 Task: Search one way flight ticket for 4 adults, 2 children, 2 infants in seat and 1 infant on lap in premium economy from Palm Springs: Palm Springs International Airport to Rockford: Chicago Rockford International Airport(was Northwest Chicagoland Regional Airport At Rockford) on 5-1-2023. Choice of flights is Spirit. Number of bags: 9 checked bags. Price is upto 108000. Outbound departure time preference is 10:45.
Action: Mouse moved to (187, 166)
Screenshot: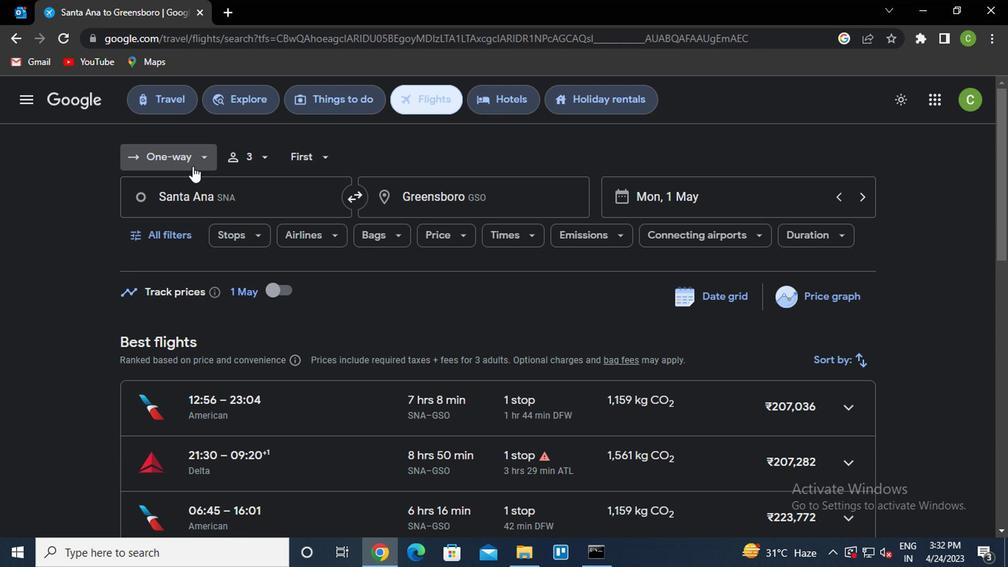 
Action: Mouse pressed left at (187, 166)
Screenshot: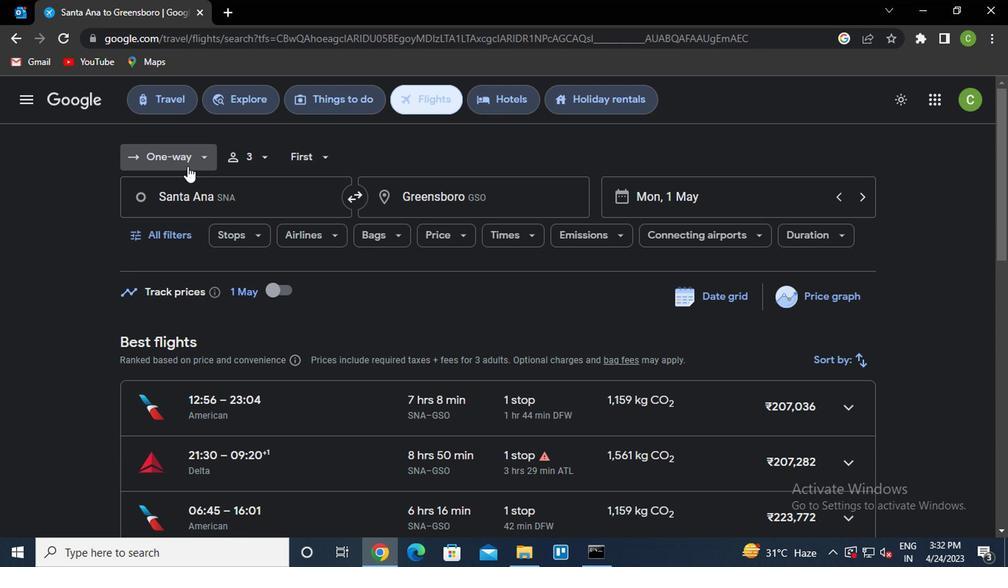 
Action: Mouse moved to (202, 212)
Screenshot: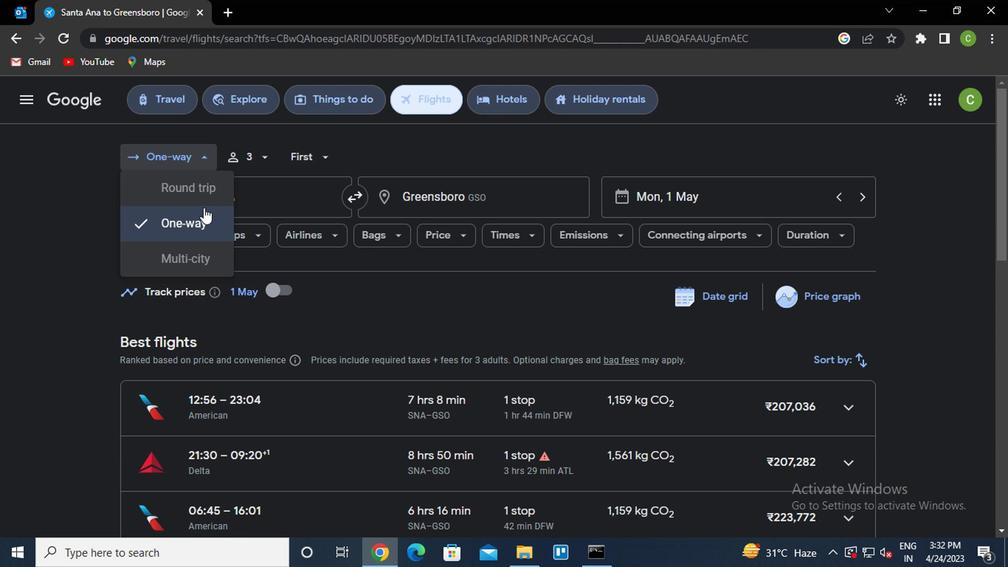 
Action: Mouse pressed left at (202, 212)
Screenshot: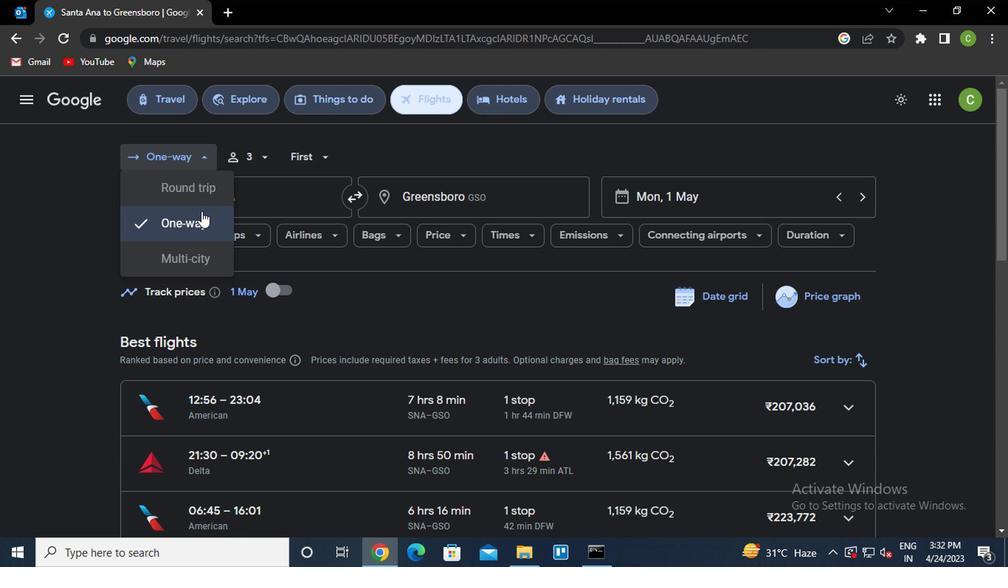 
Action: Mouse moved to (249, 153)
Screenshot: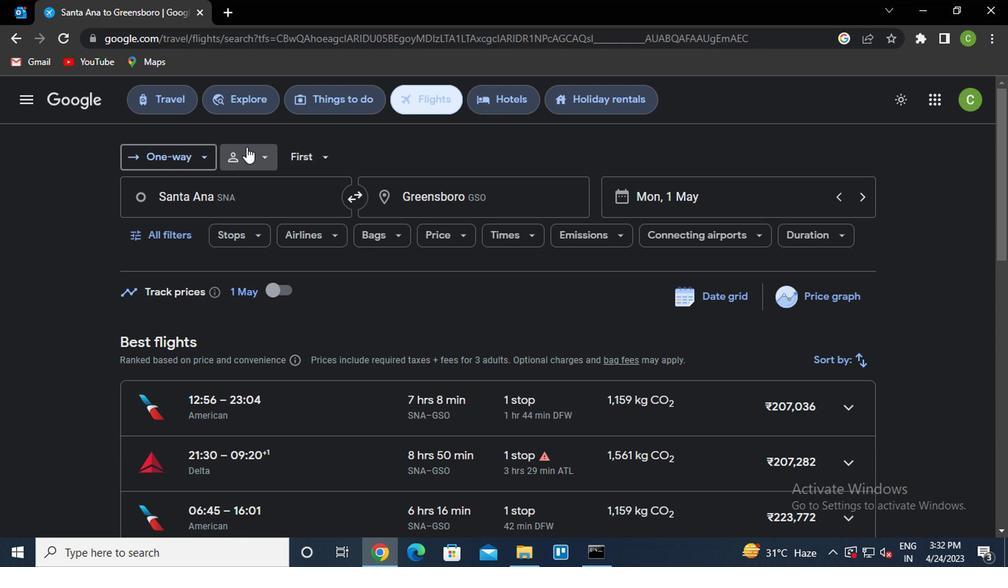 
Action: Mouse pressed left at (249, 153)
Screenshot: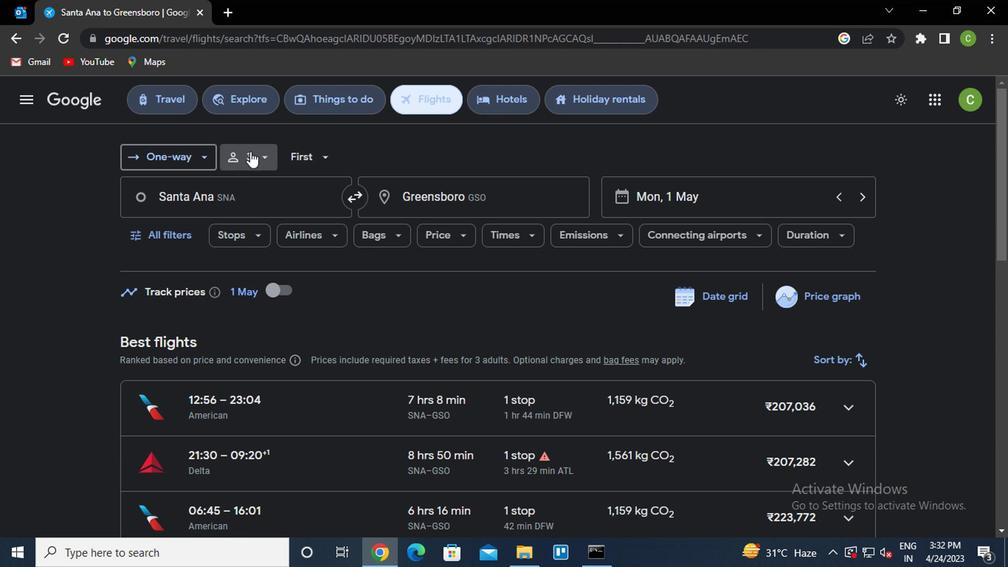 
Action: Mouse moved to (363, 199)
Screenshot: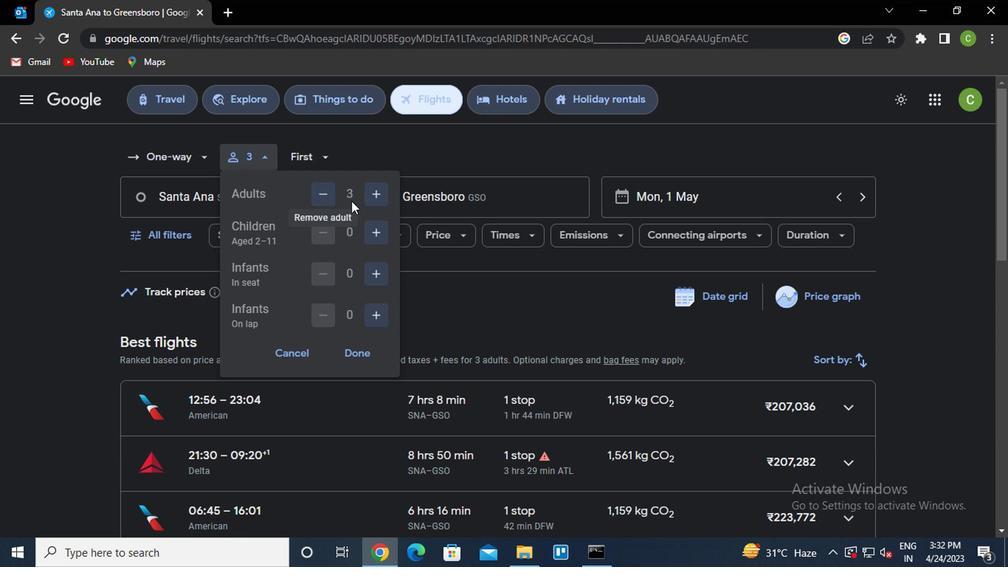 
Action: Mouse pressed left at (363, 199)
Screenshot: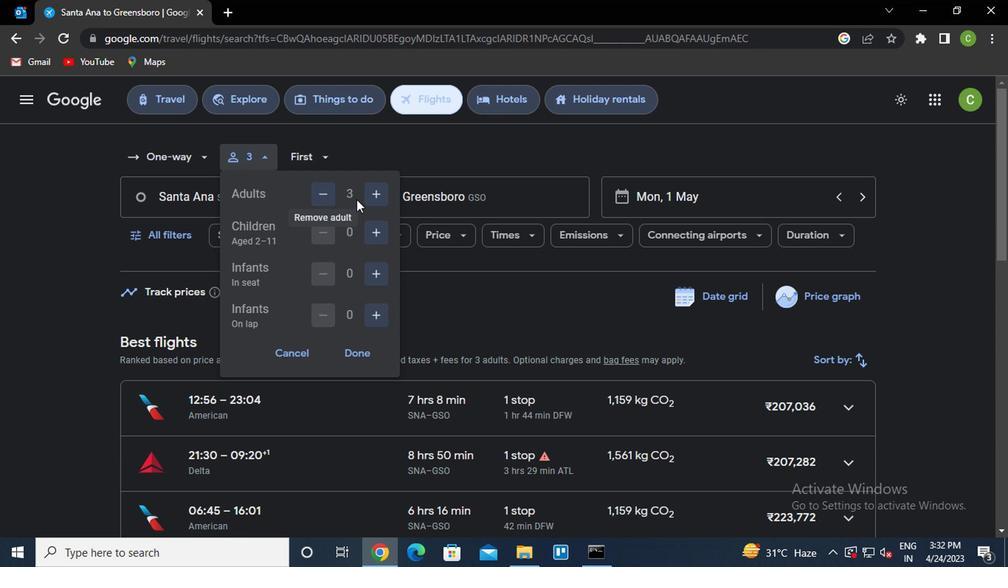 
Action: Mouse moved to (374, 228)
Screenshot: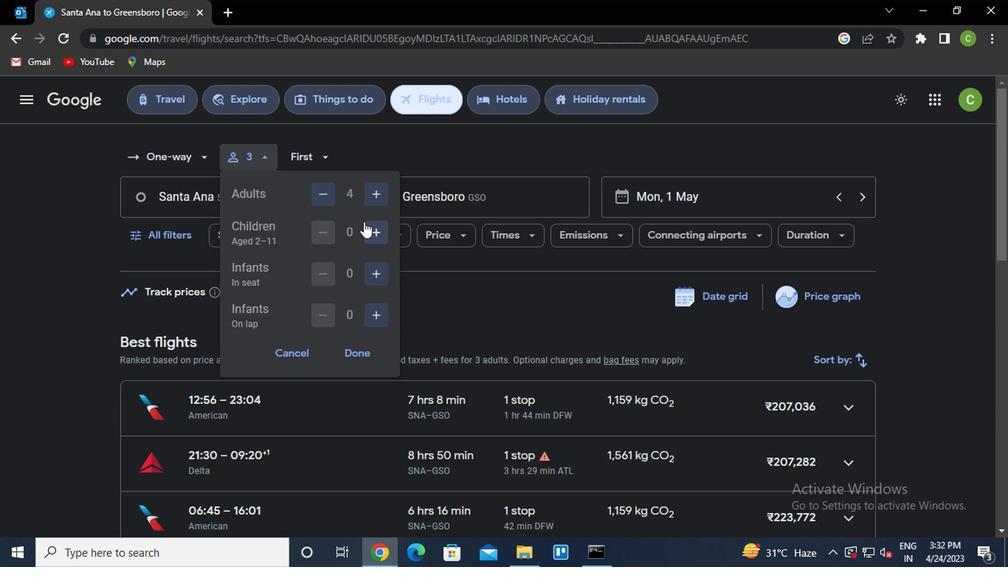 
Action: Mouse pressed left at (374, 228)
Screenshot: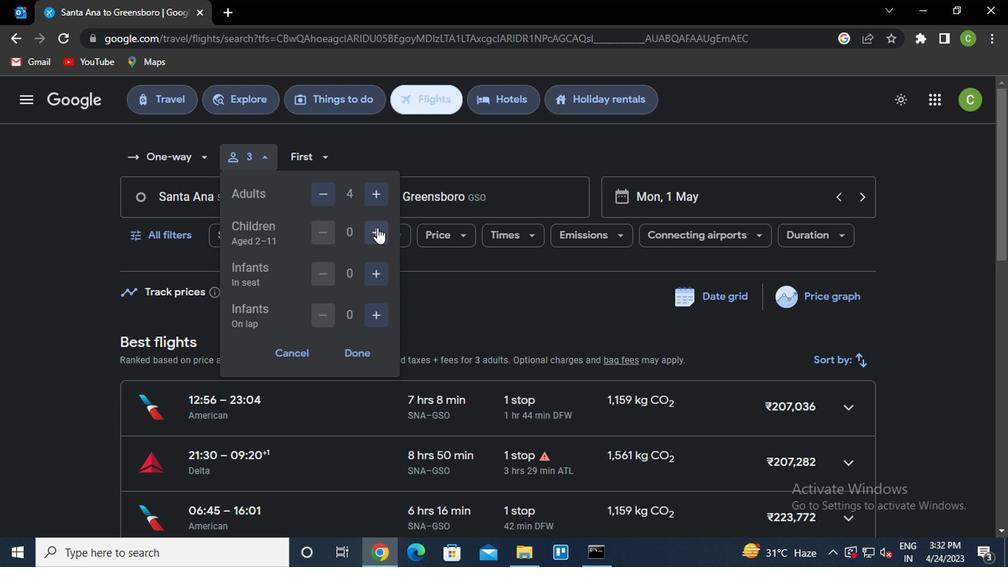 
Action: Mouse pressed left at (374, 228)
Screenshot: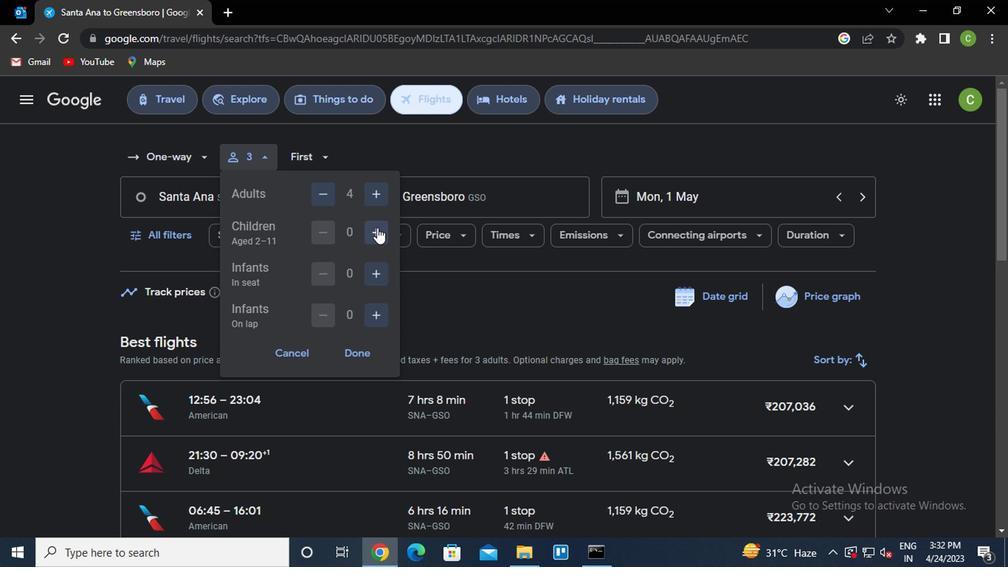 
Action: Mouse moved to (373, 260)
Screenshot: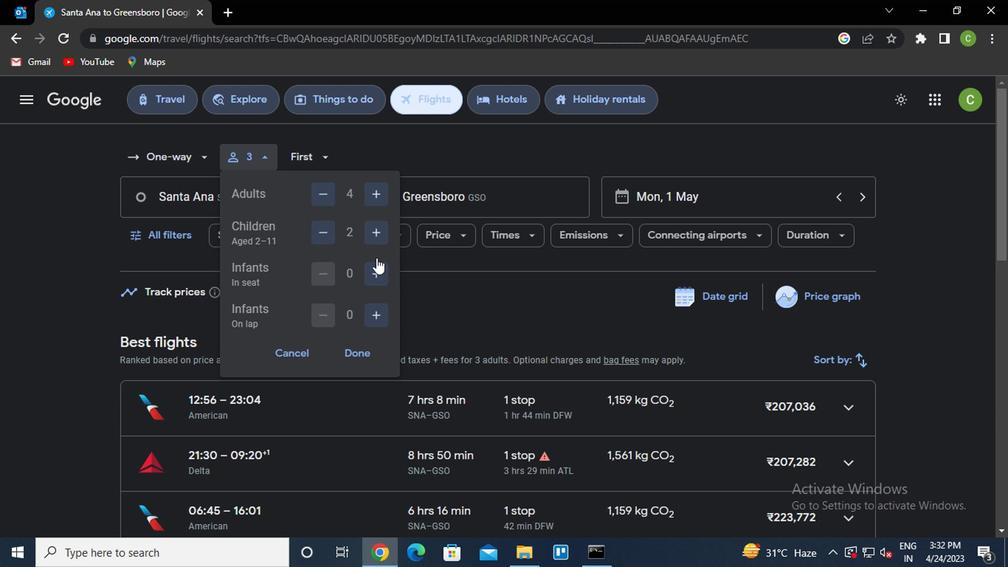 
Action: Mouse pressed left at (373, 260)
Screenshot: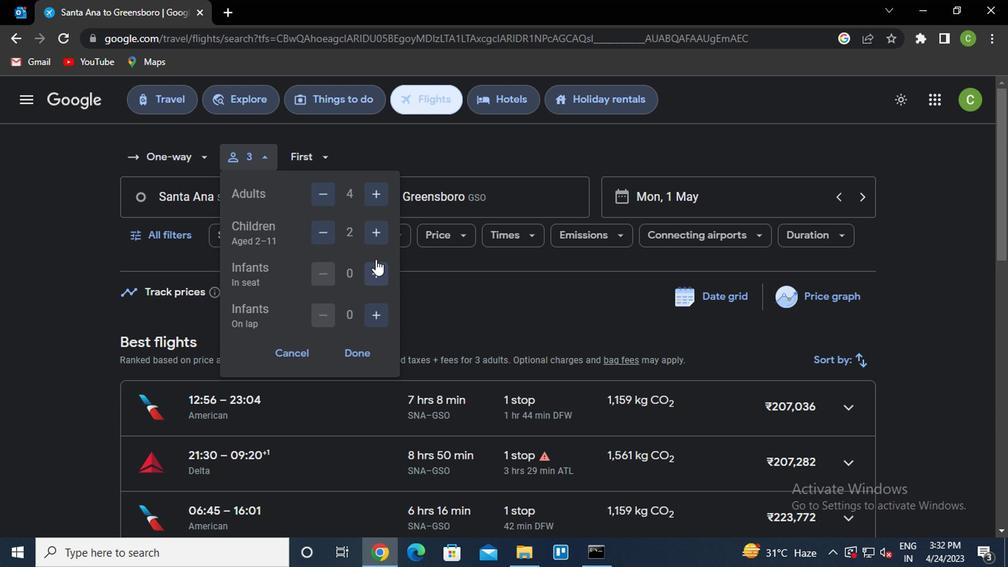 
Action: Mouse moved to (373, 262)
Screenshot: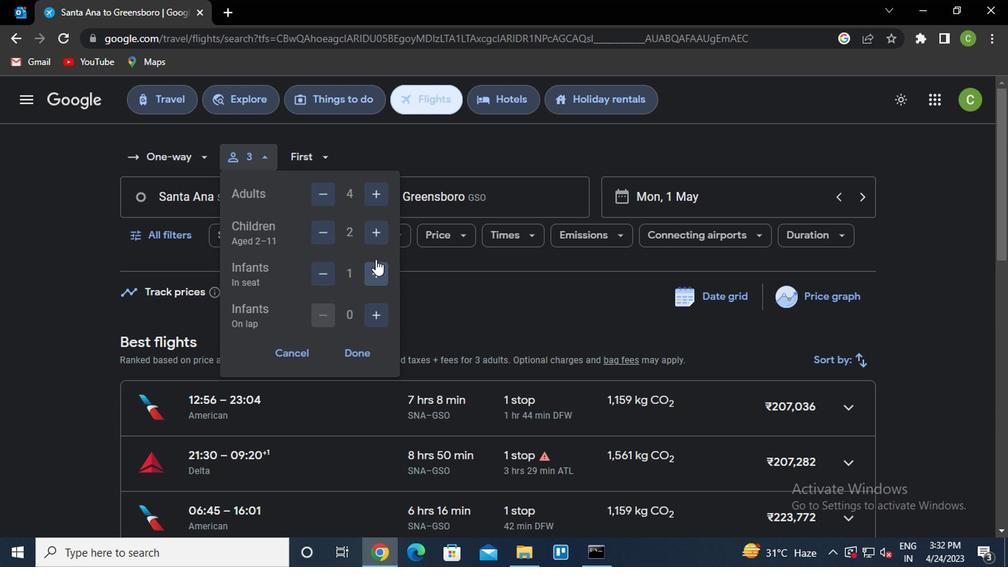 
Action: Mouse pressed left at (373, 262)
Screenshot: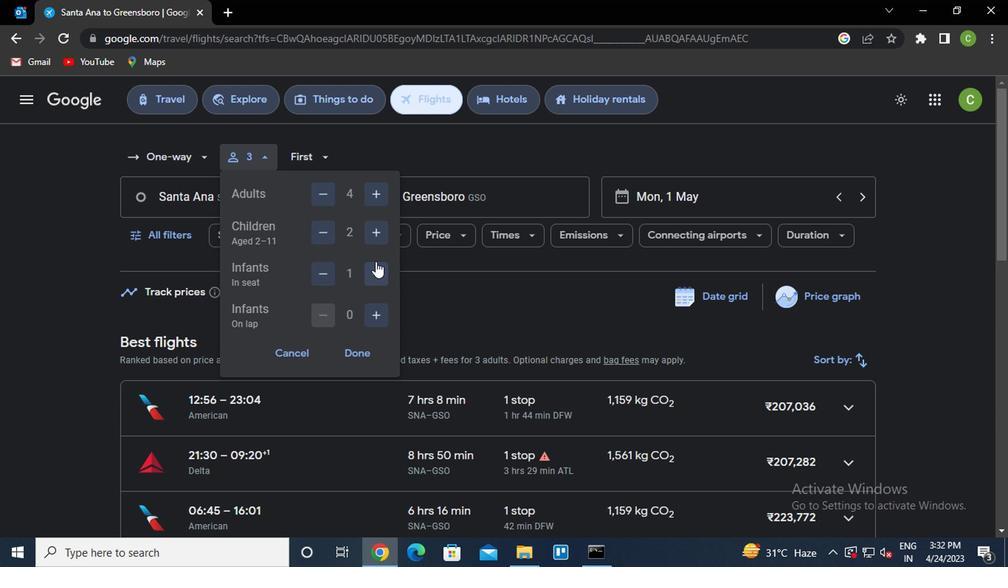 
Action: Mouse moved to (365, 316)
Screenshot: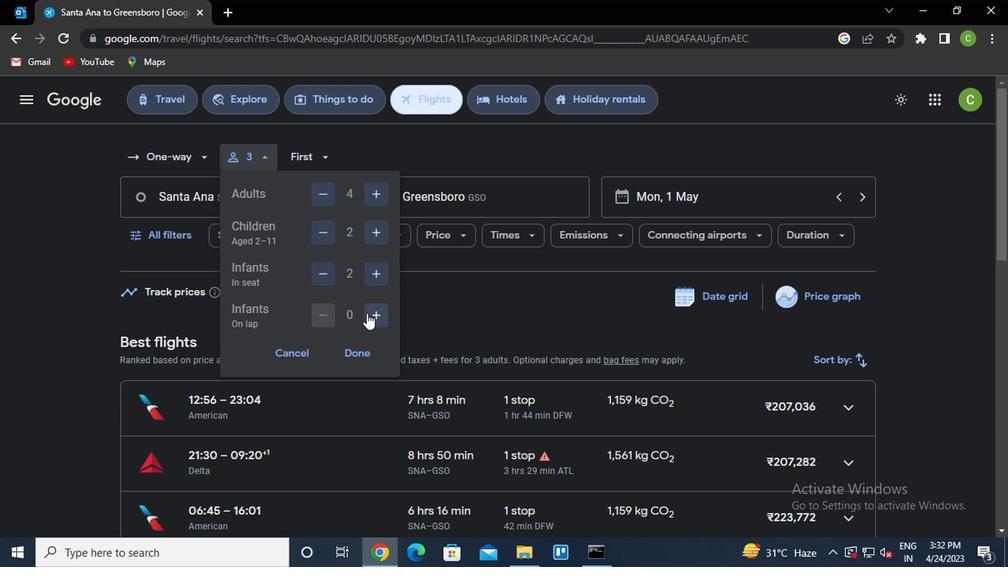 
Action: Mouse pressed left at (365, 316)
Screenshot: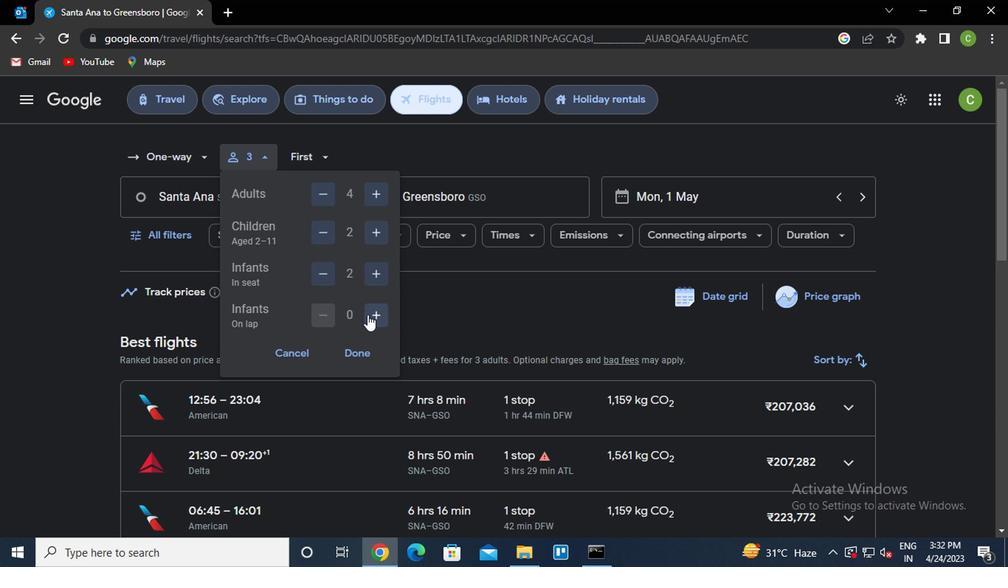 
Action: Mouse moved to (361, 351)
Screenshot: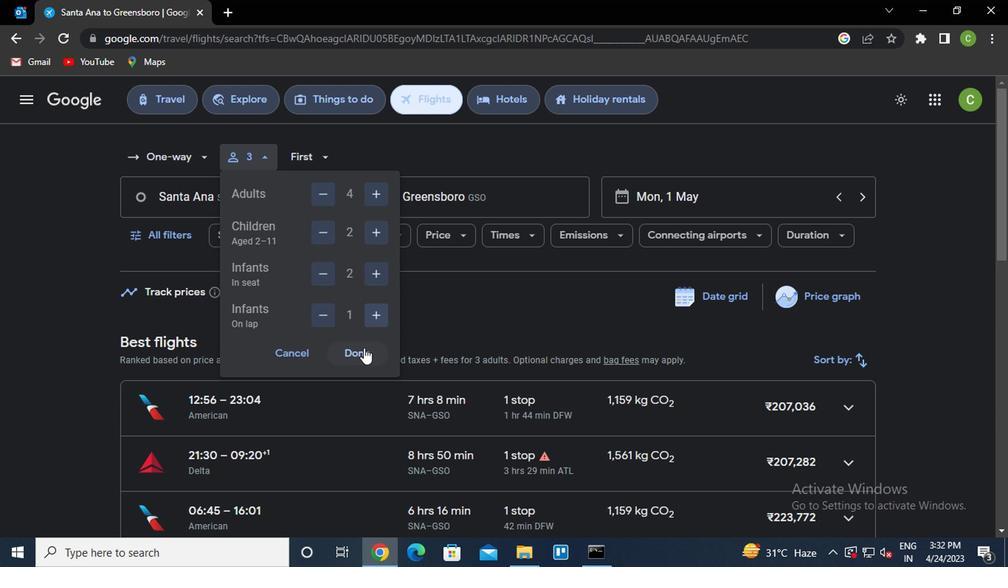 
Action: Mouse pressed left at (361, 351)
Screenshot: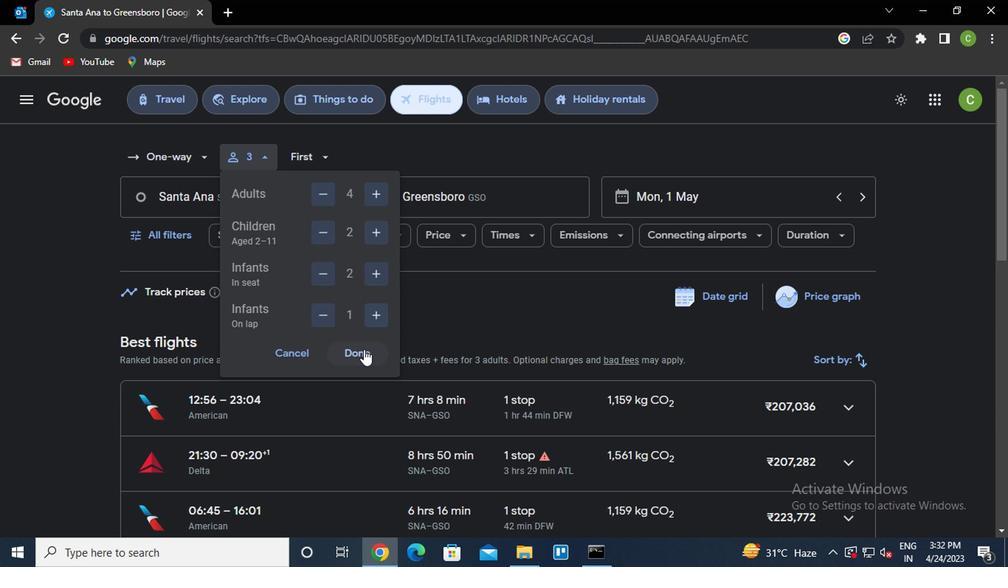 
Action: Mouse moved to (316, 158)
Screenshot: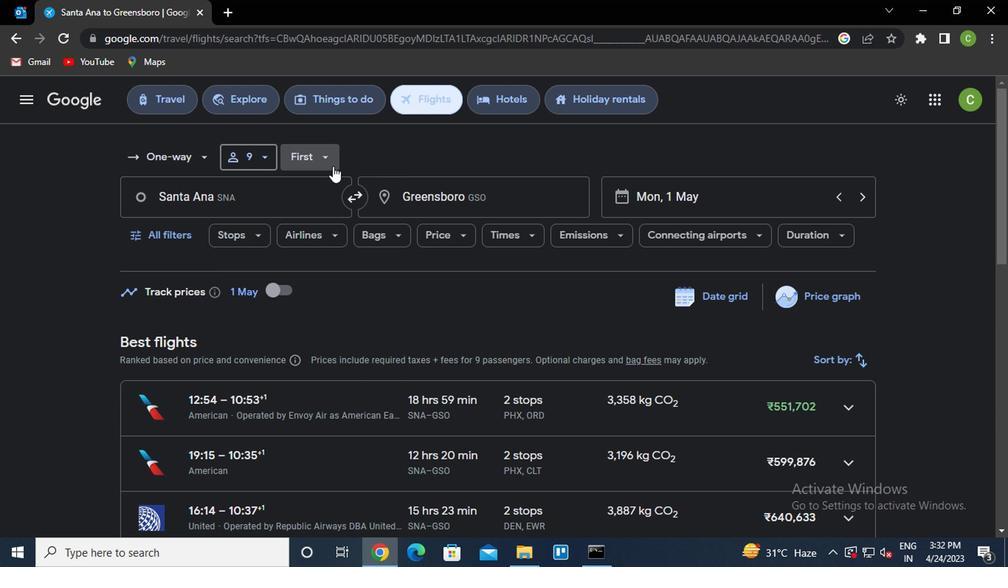 
Action: Mouse pressed left at (316, 158)
Screenshot: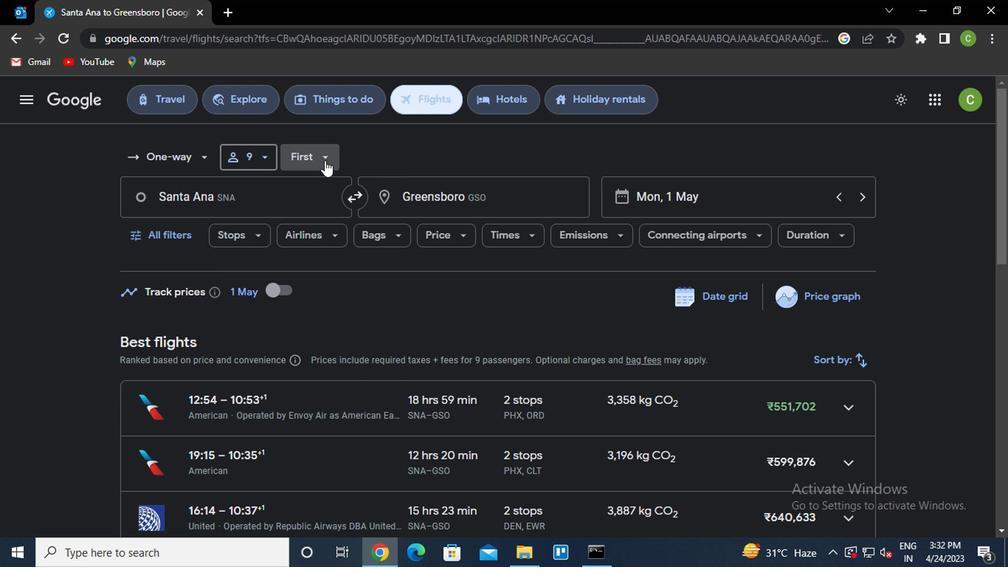 
Action: Mouse moved to (346, 213)
Screenshot: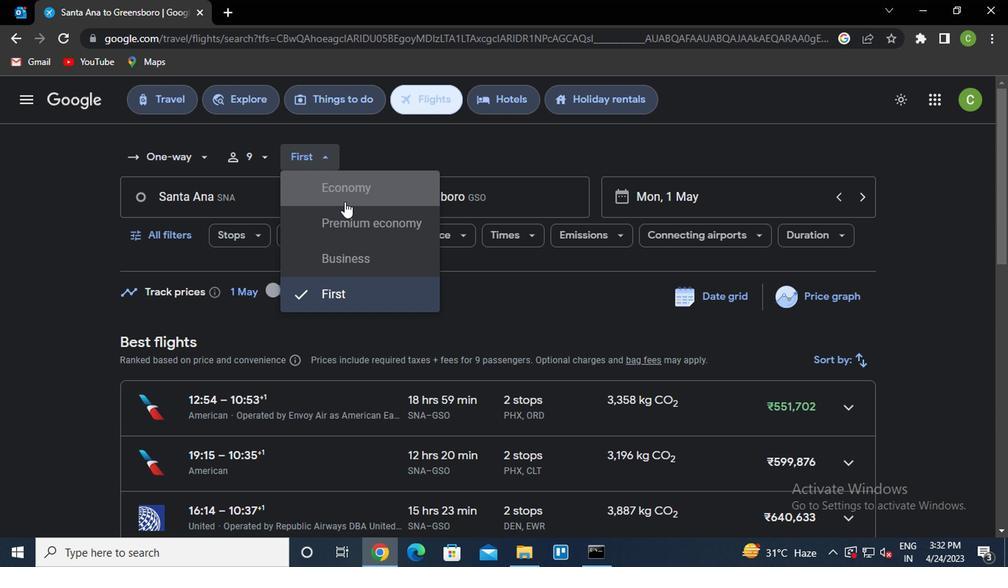 
Action: Mouse pressed left at (346, 213)
Screenshot: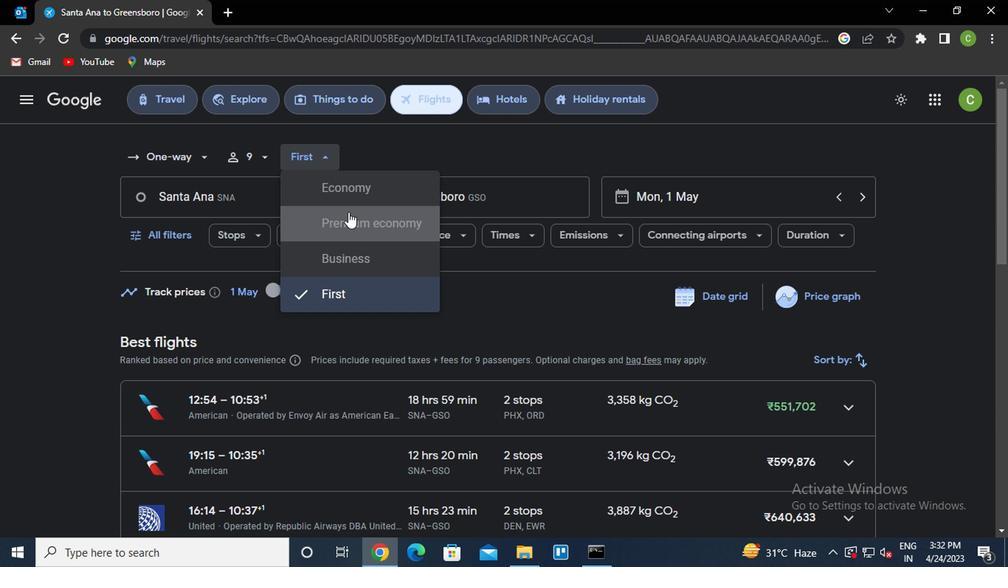 
Action: Mouse moved to (243, 200)
Screenshot: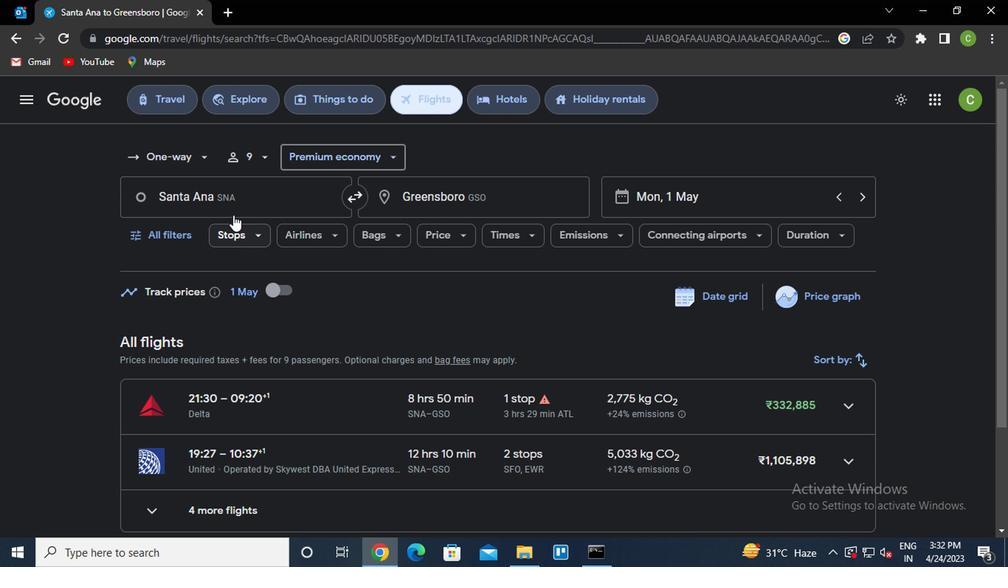 
Action: Mouse pressed left at (243, 200)
Screenshot: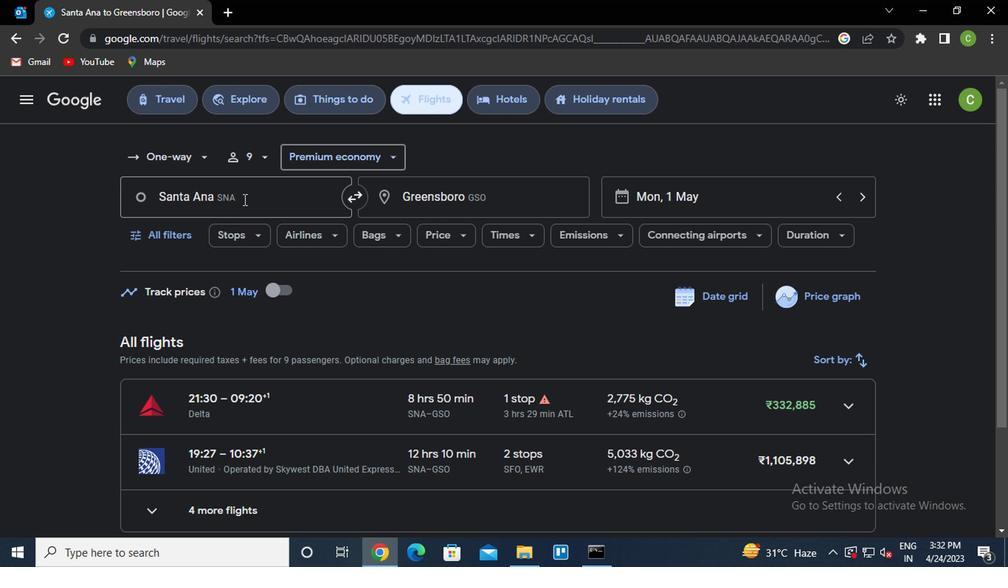 
Action: Key pressed p<Key.caps_lock>alm
Screenshot: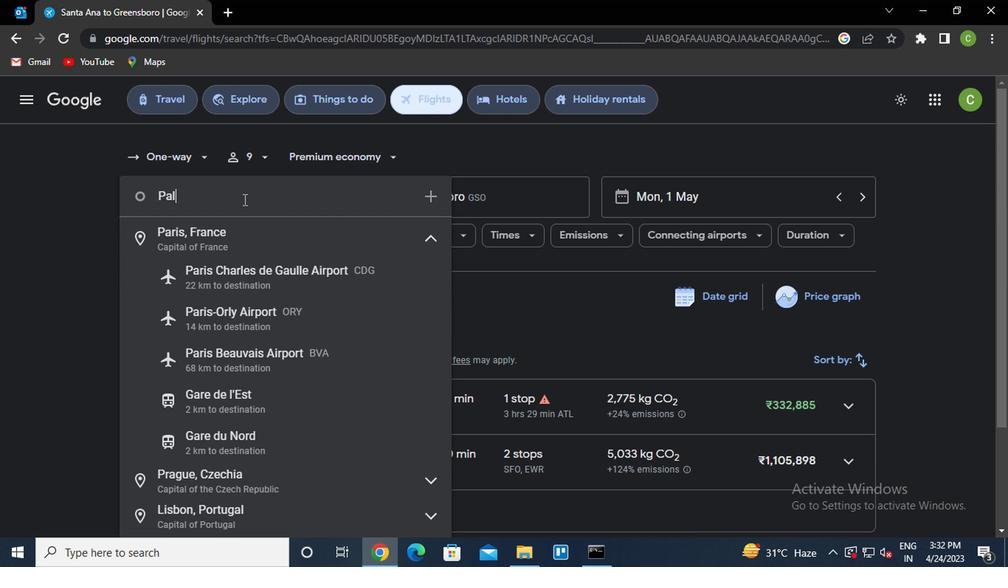 
Action: Mouse moved to (254, 270)
Screenshot: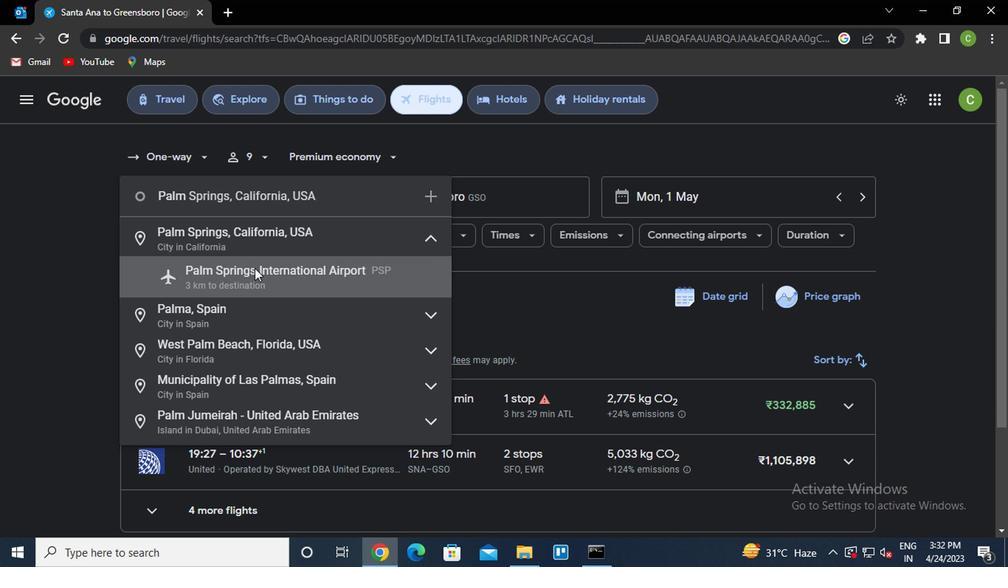 
Action: Mouse pressed left at (254, 270)
Screenshot: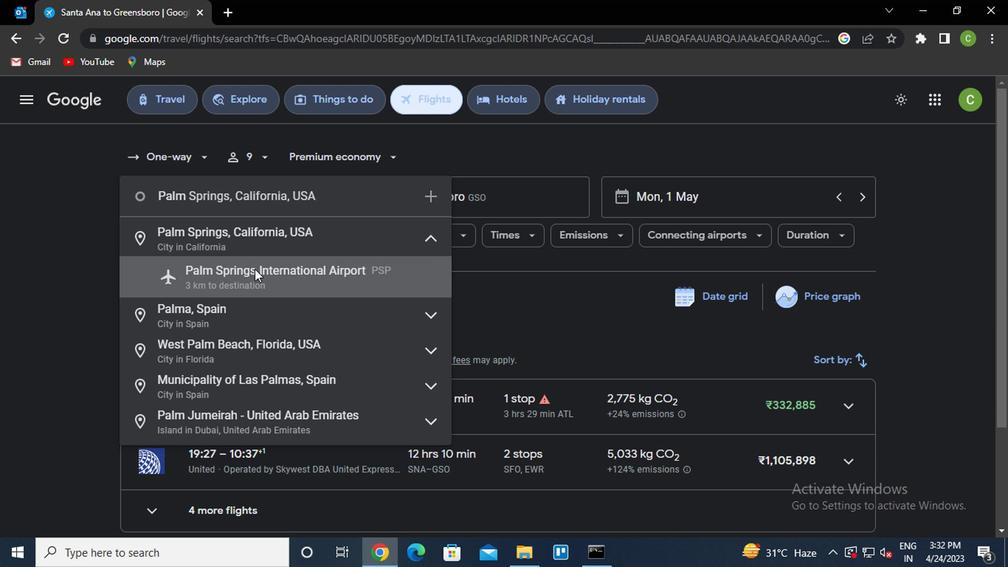 
Action: Mouse moved to (471, 199)
Screenshot: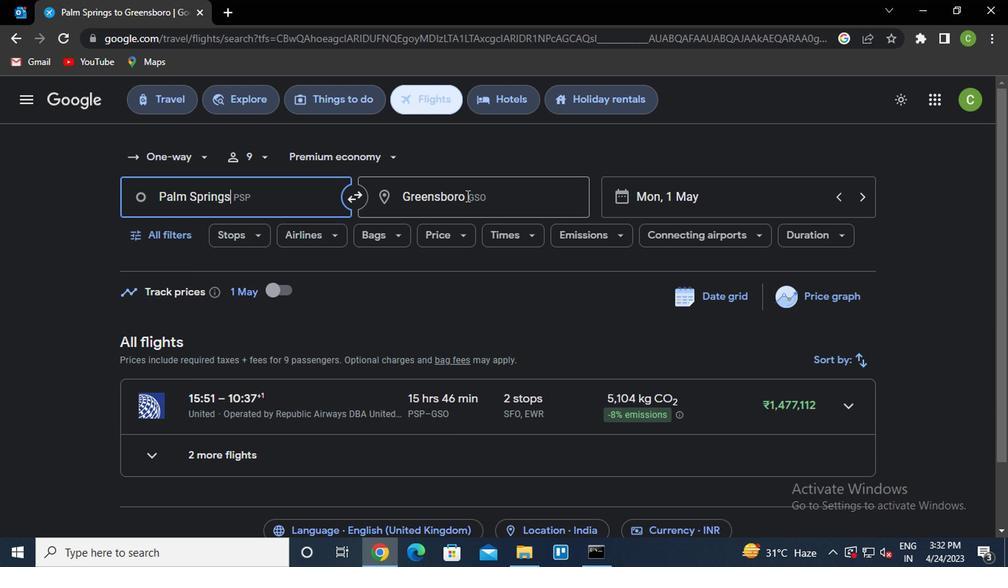 
Action: Mouse pressed left at (471, 199)
Screenshot: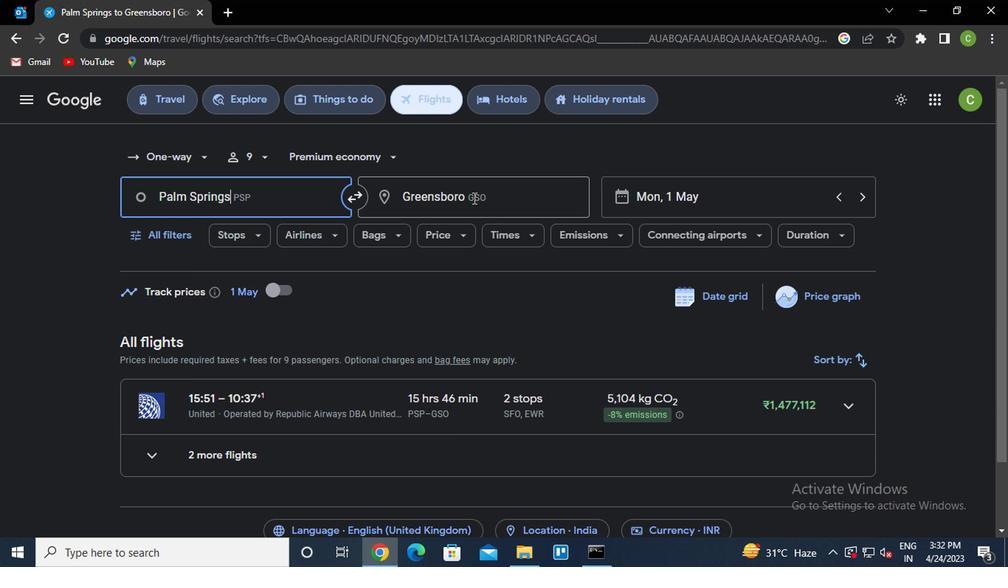 
Action: Mouse moved to (472, 200)
Screenshot: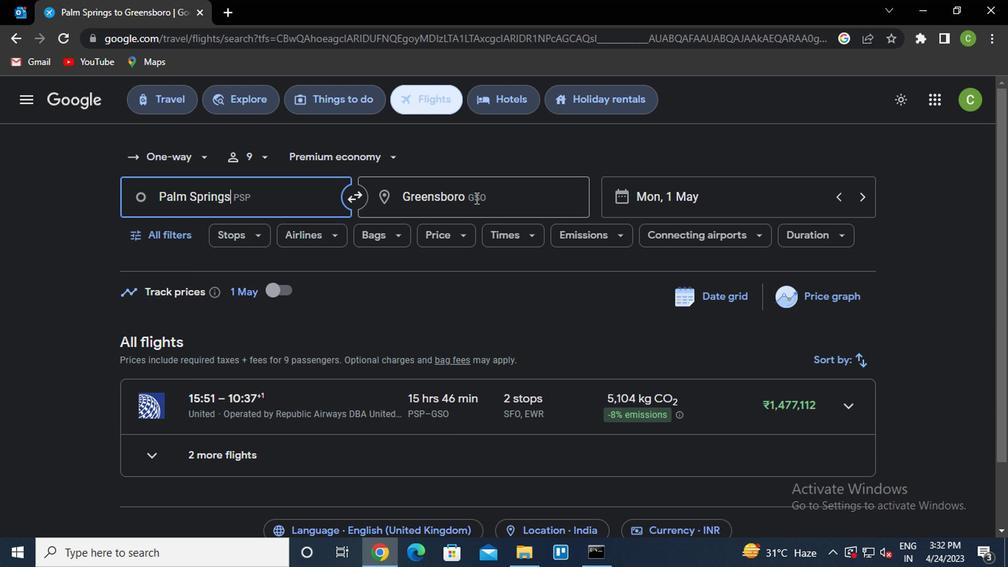 
Action: Key pressed <Key.caps_lock>r<Key.caps_lock>ockford
Screenshot: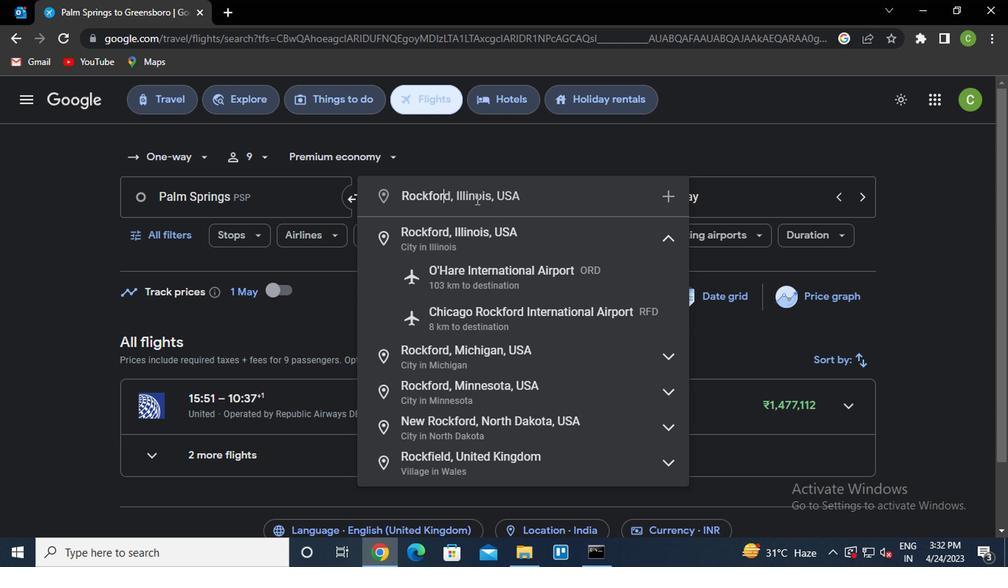 
Action: Mouse moved to (505, 318)
Screenshot: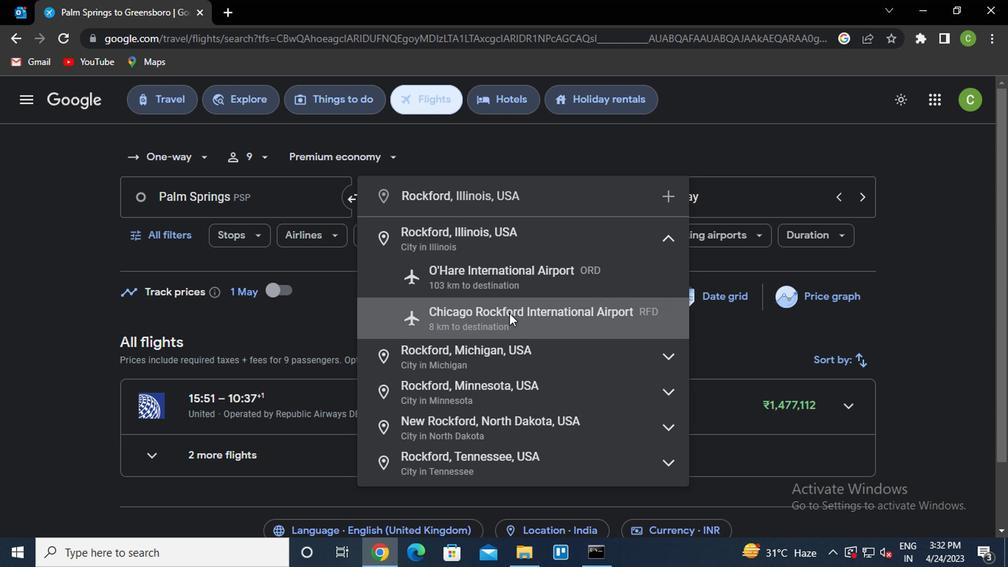 
Action: Mouse pressed left at (505, 318)
Screenshot: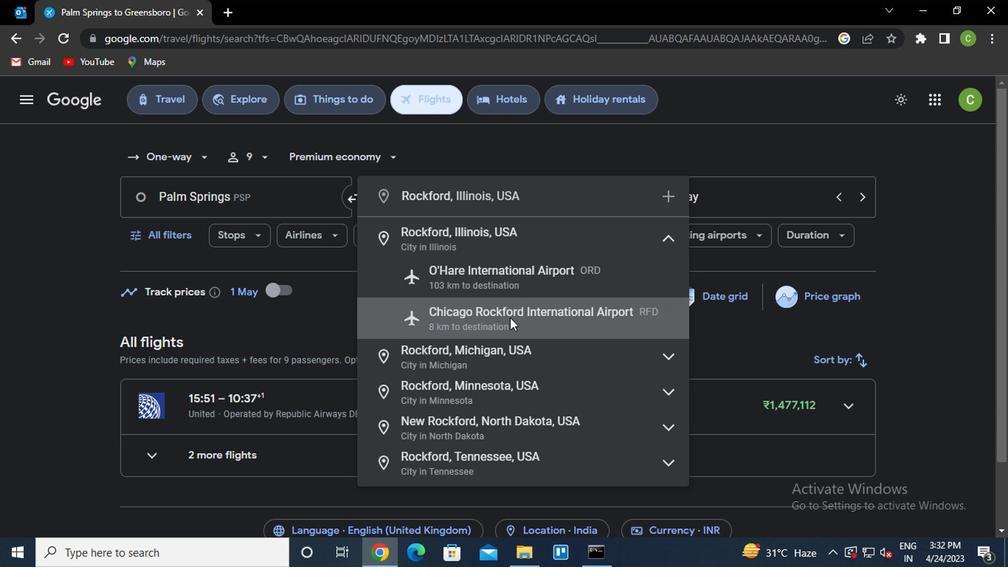 
Action: Mouse moved to (713, 192)
Screenshot: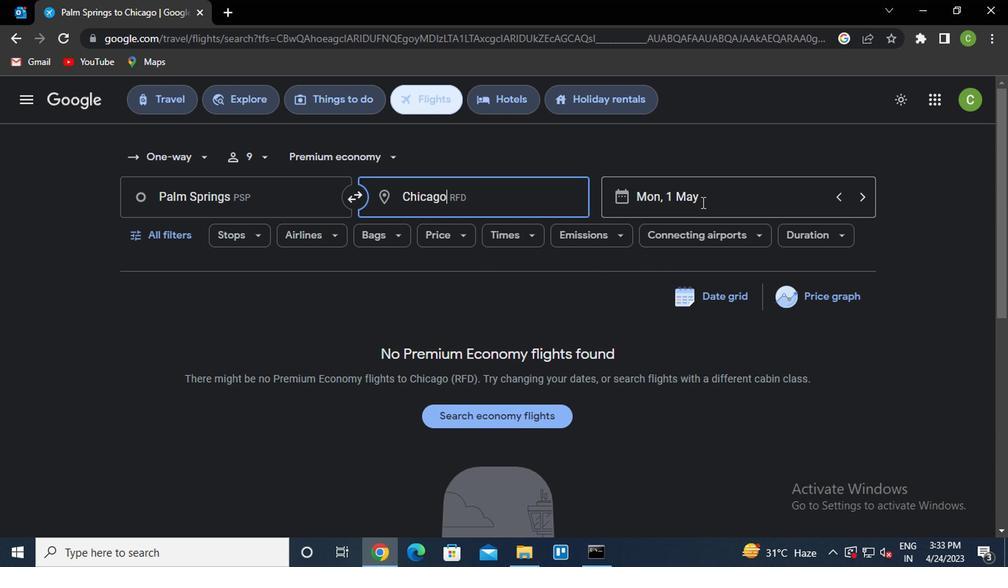 
Action: Mouse pressed left at (713, 192)
Screenshot: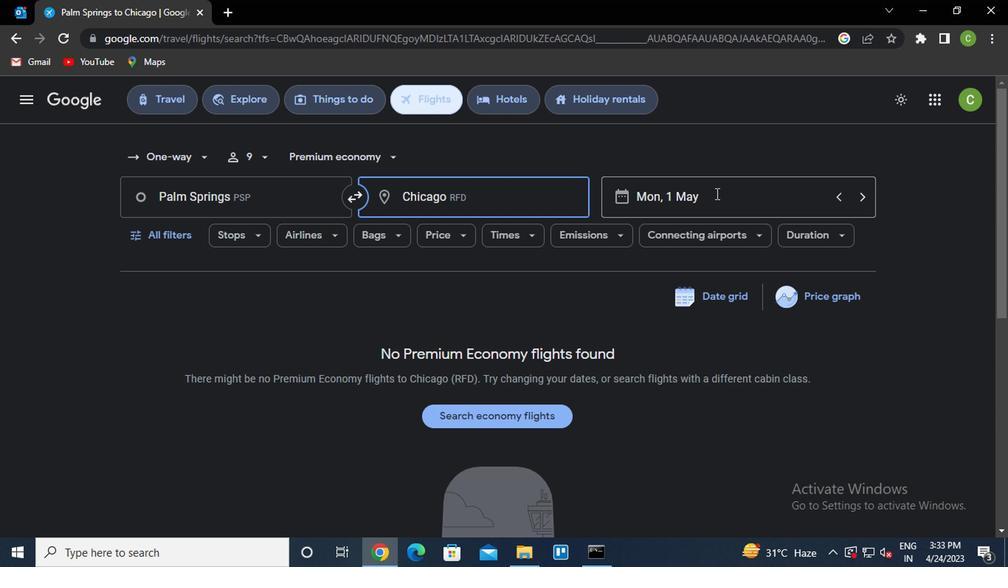 
Action: Mouse moved to (829, 509)
Screenshot: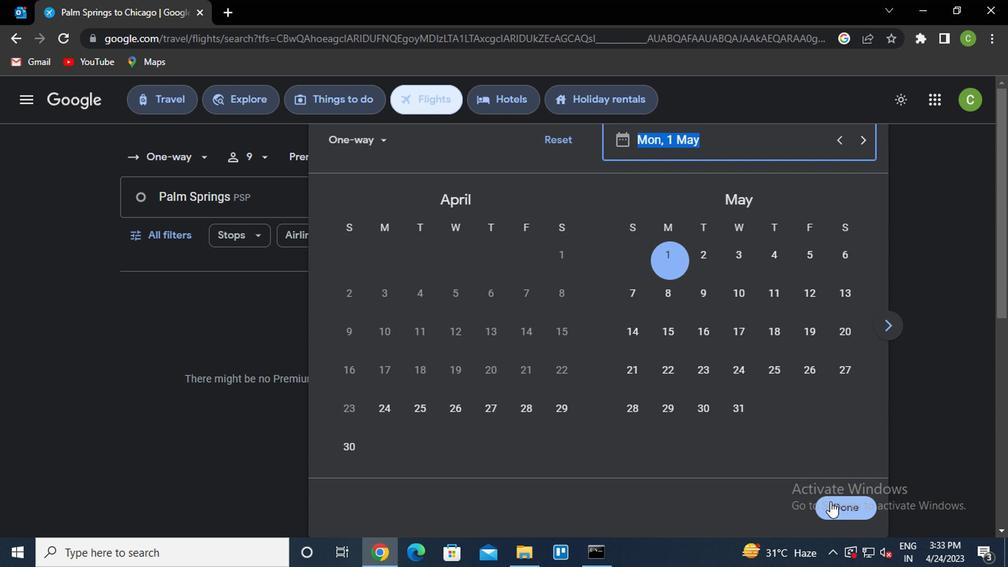 
Action: Mouse pressed left at (829, 509)
Screenshot: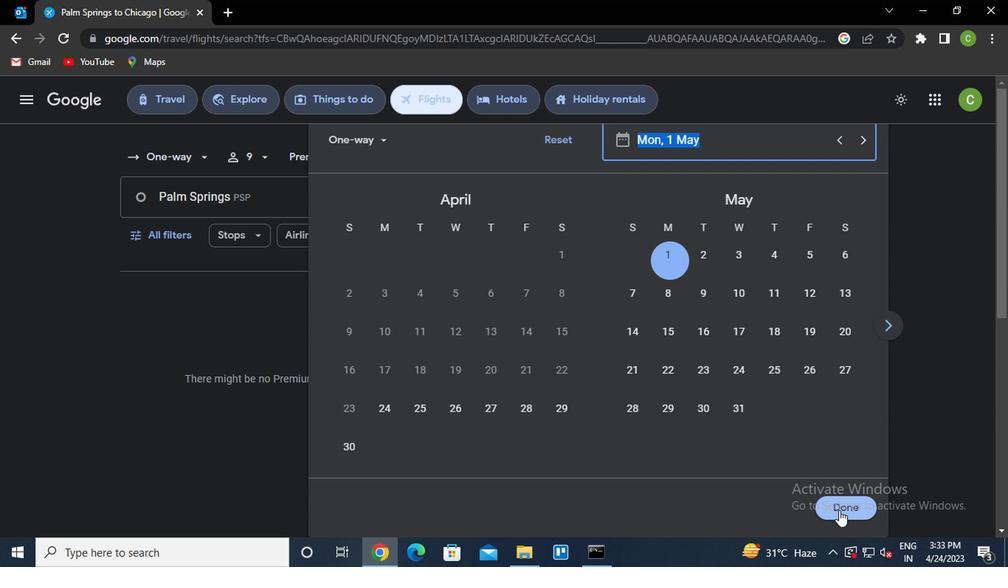 
Action: Mouse moved to (179, 242)
Screenshot: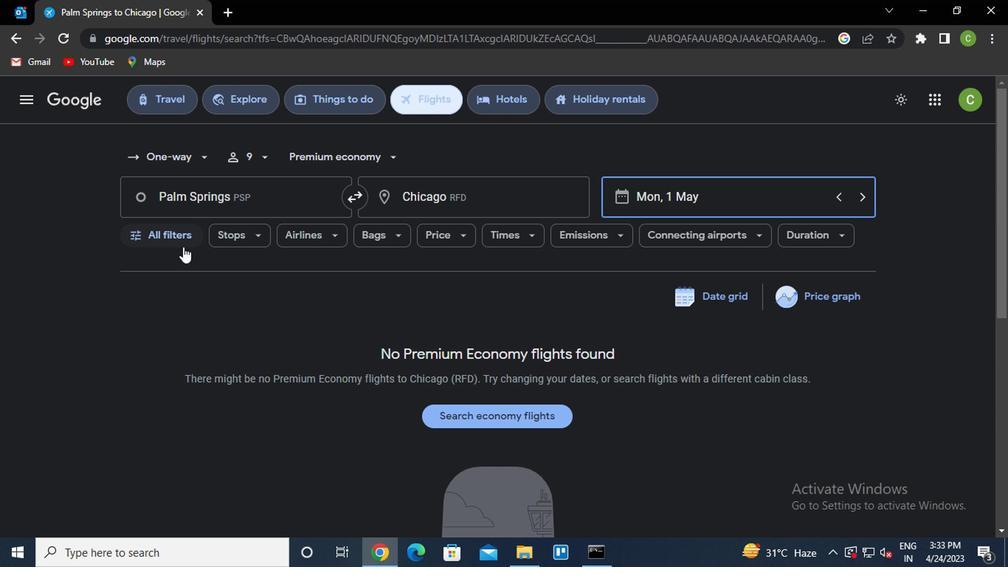 
Action: Mouse pressed left at (179, 242)
Screenshot: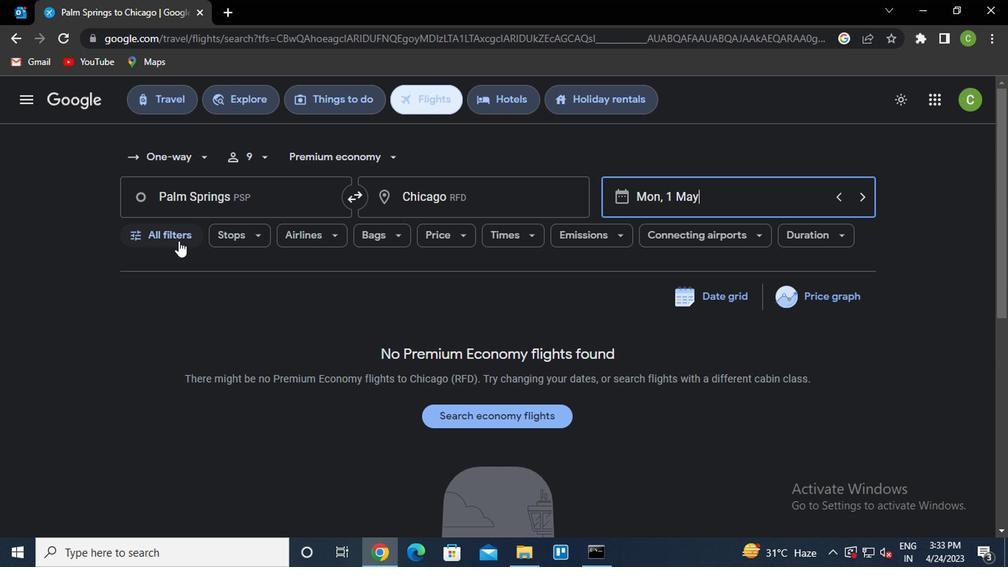 
Action: Mouse moved to (268, 318)
Screenshot: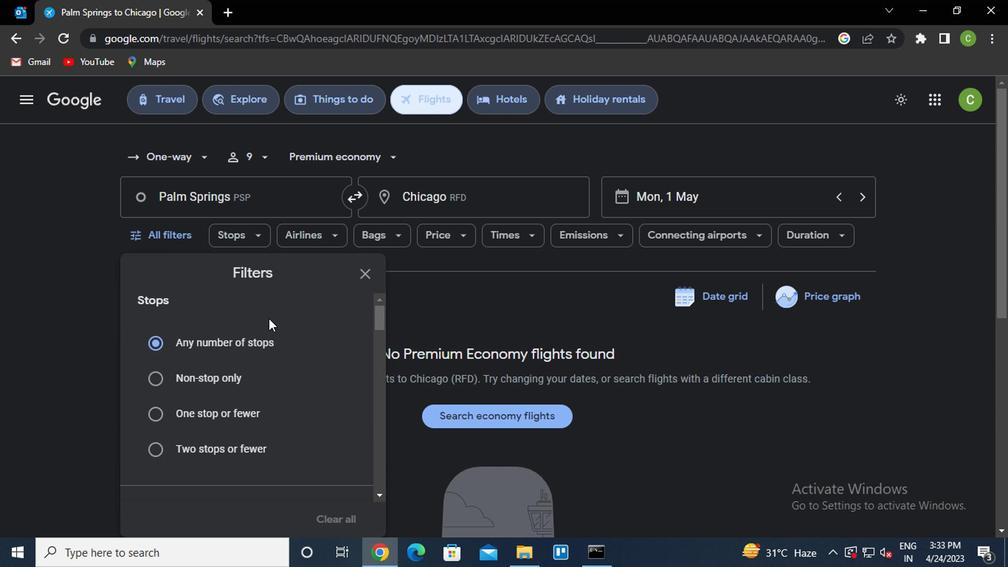 
Action: Mouse scrolled (268, 318) with delta (0, 0)
Screenshot: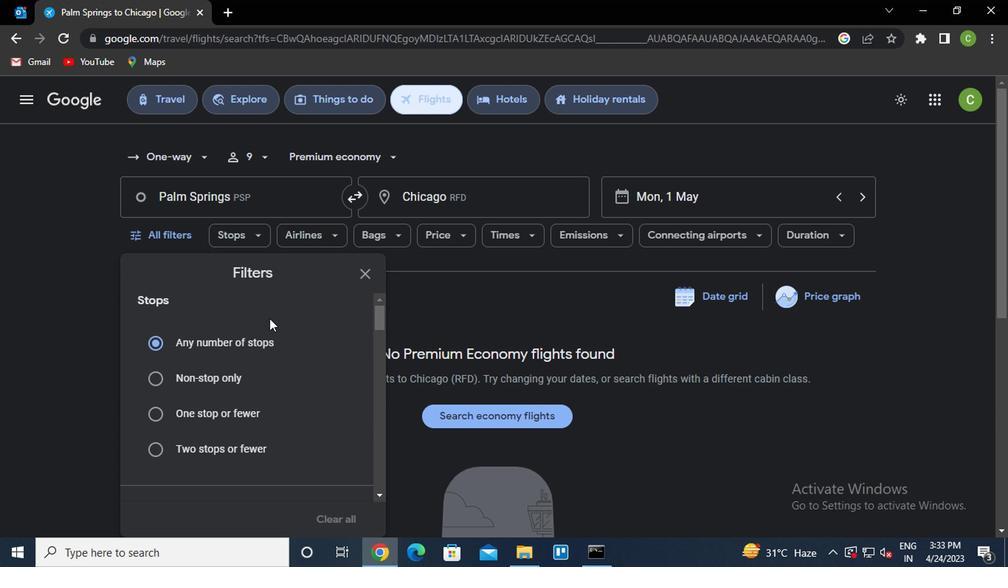 
Action: Mouse scrolled (268, 318) with delta (0, 0)
Screenshot: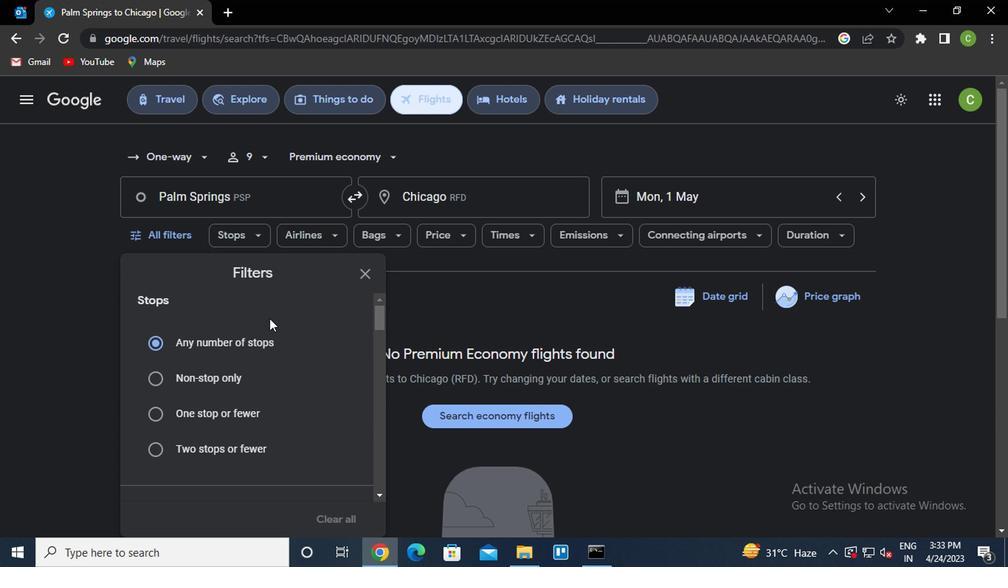 
Action: Mouse scrolled (268, 318) with delta (0, 0)
Screenshot: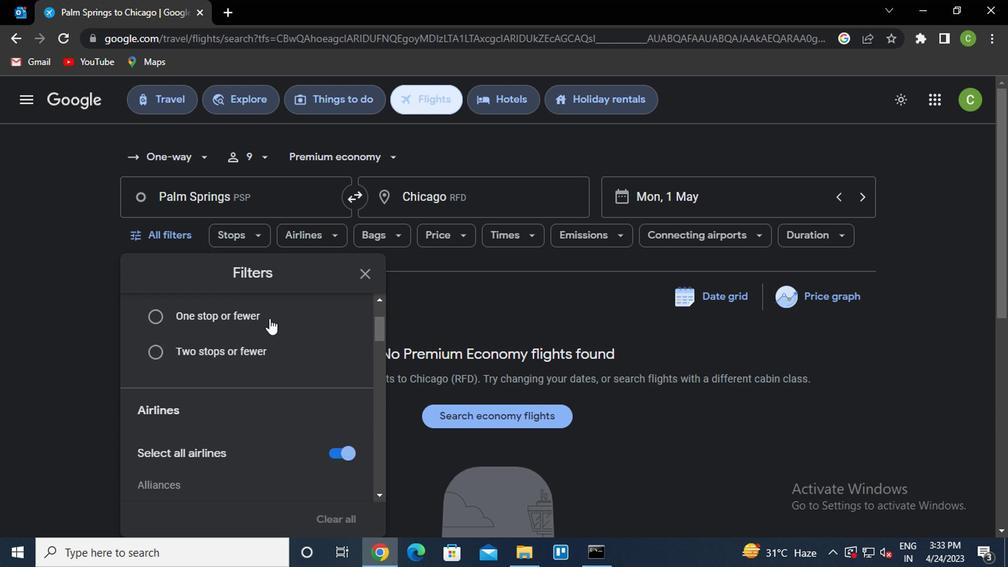 
Action: Mouse scrolled (268, 318) with delta (0, 0)
Screenshot: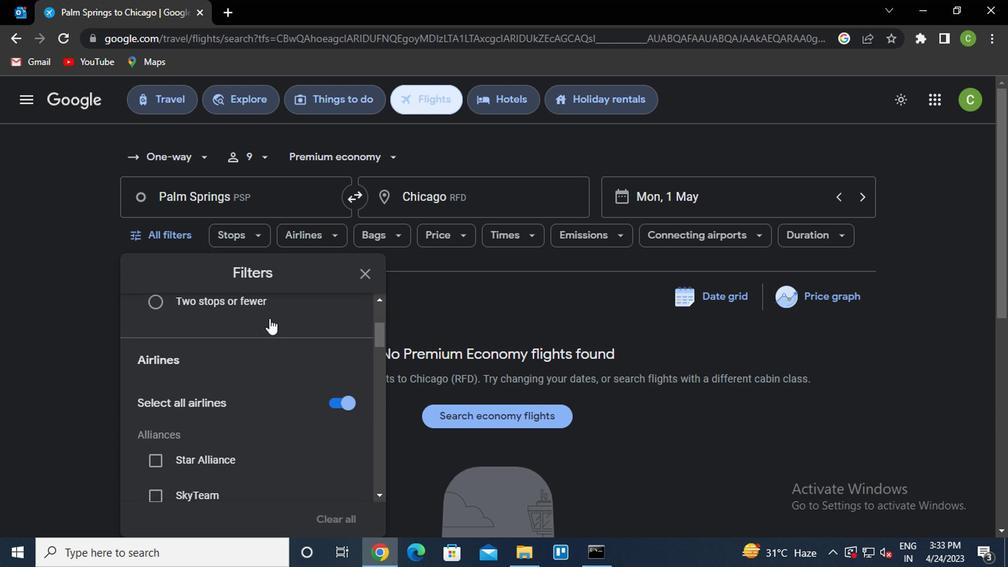 
Action: Mouse moved to (269, 327)
Screenshot: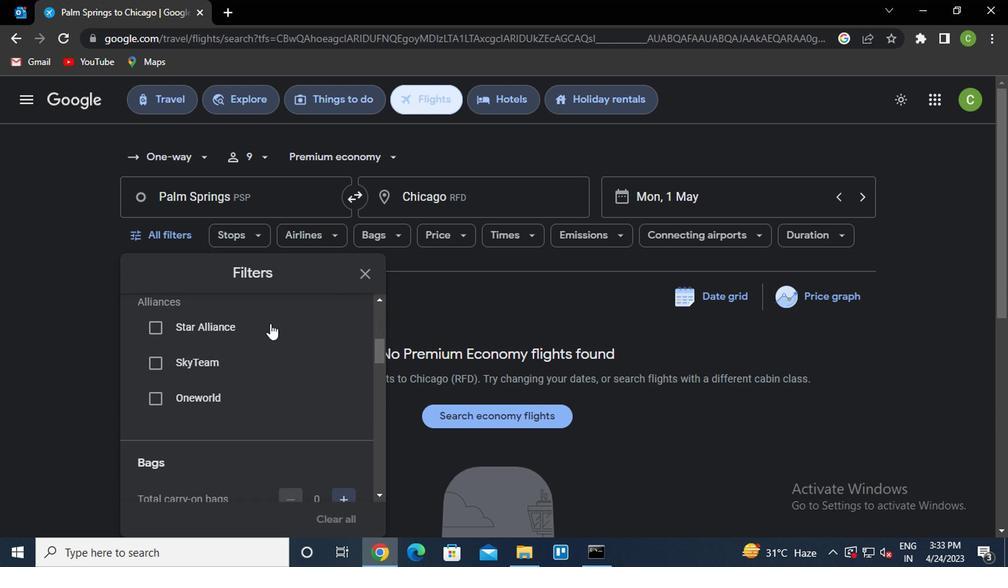 
Action: Mouse scrolled (269, 326) with delta (0, -1)
Screenshot: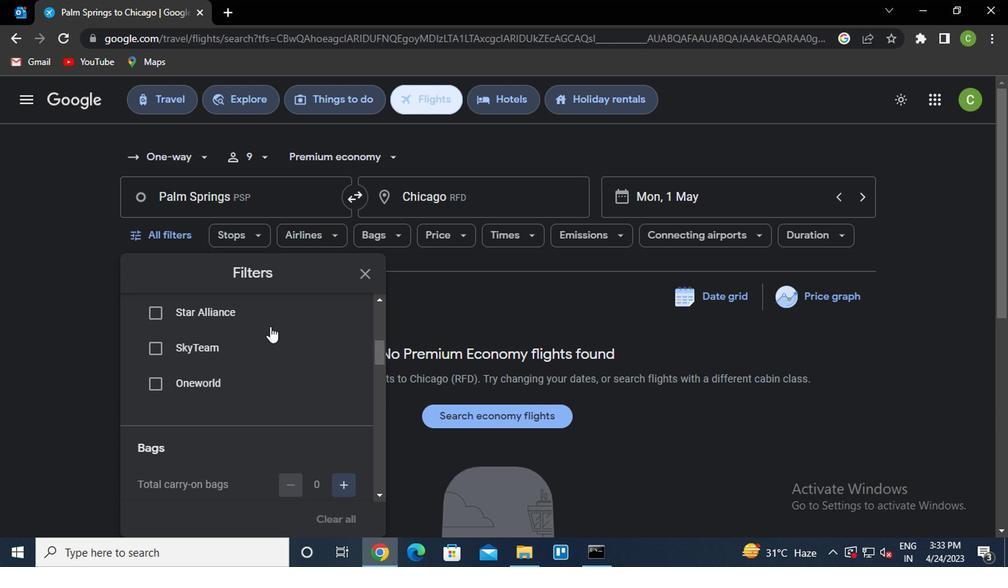
Action: Mouse scrolled (269, 326) with delta (0, -1)
Screenshot: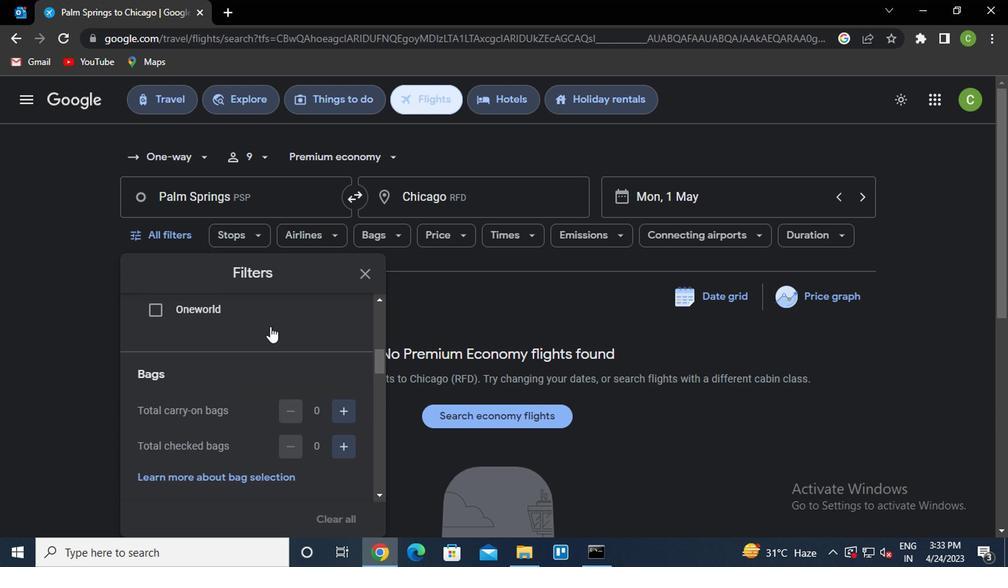 
Action: Mouse moved to (269, 329)
Screenshot: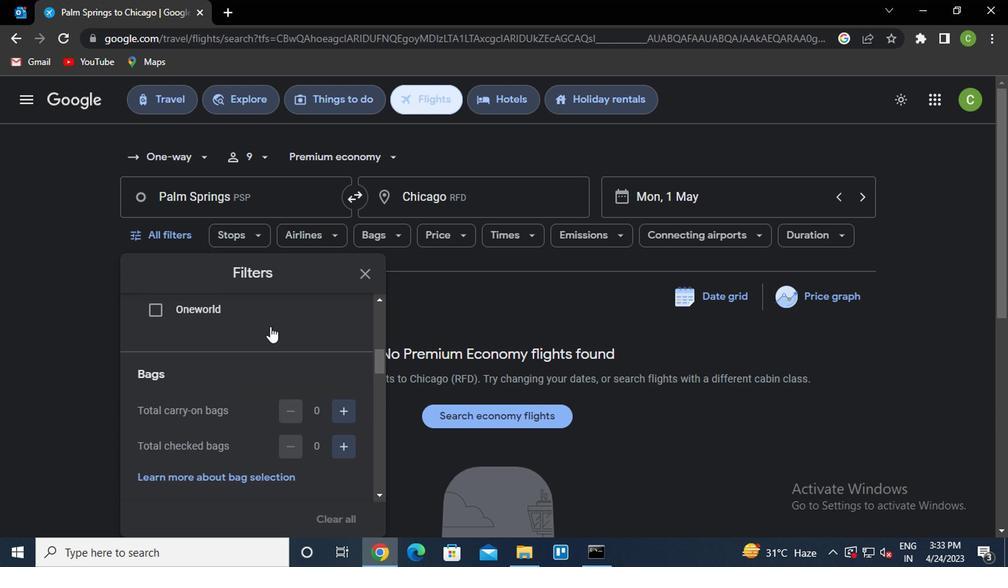 
Action: Mouse scrolled (269, 328) with delta (0, -1)
Screenshot: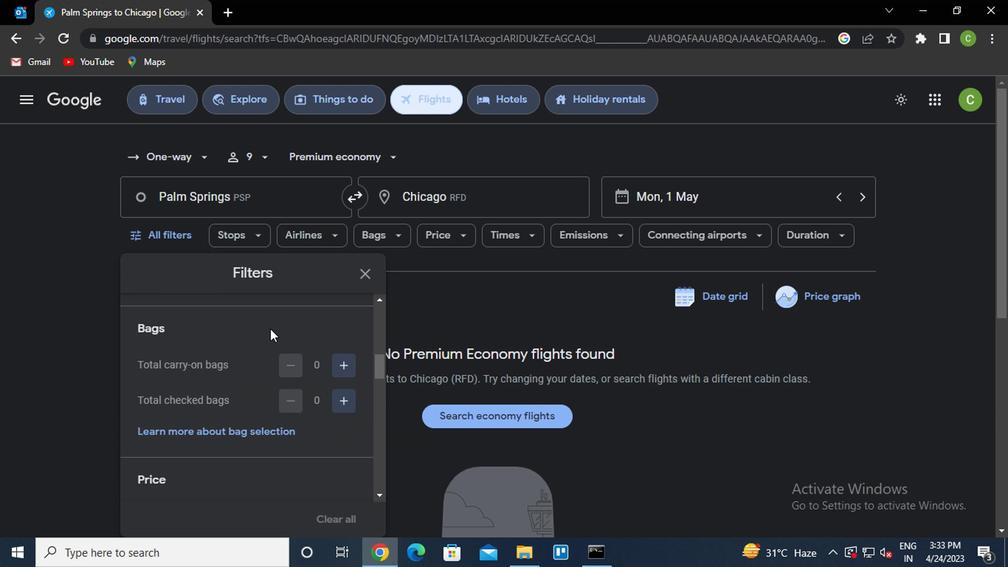 
Action: Mouse scrolled (269, 328) with delta (0, -1)
Screenshot: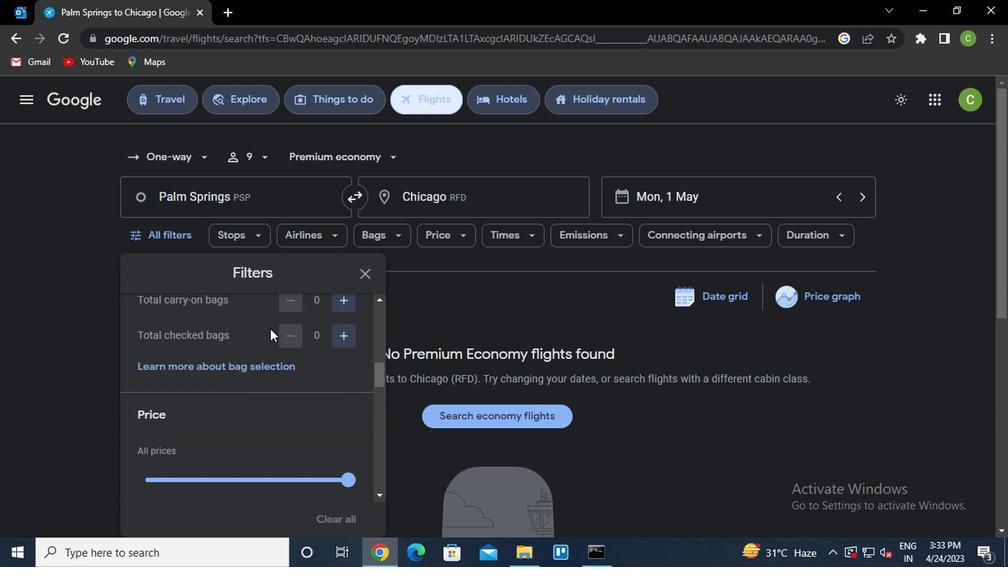 
Action: Mouse scrolled (269, 328) with delta (0, -1)
Screenshot: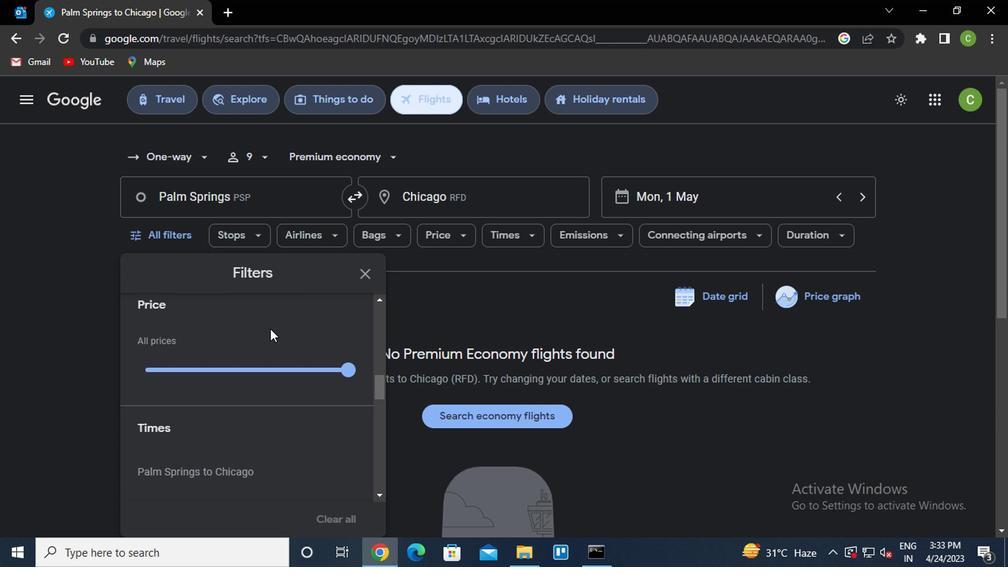 
Action: Mouse scrolled (269, 329) with delta (0, 0)
Screenshot: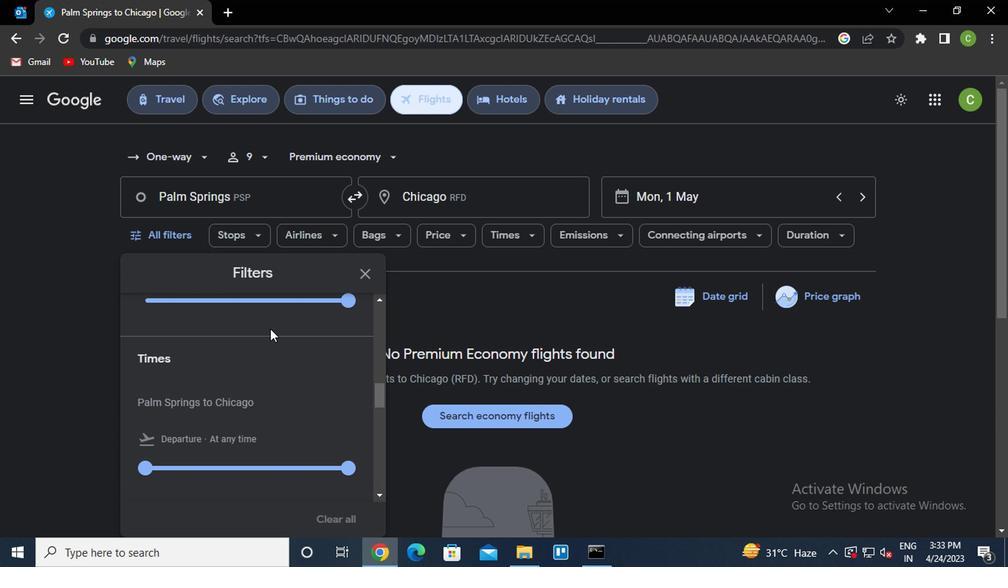 
Action: Mouse scrolled (269, 329) with delta (0, 0)
Screenshot: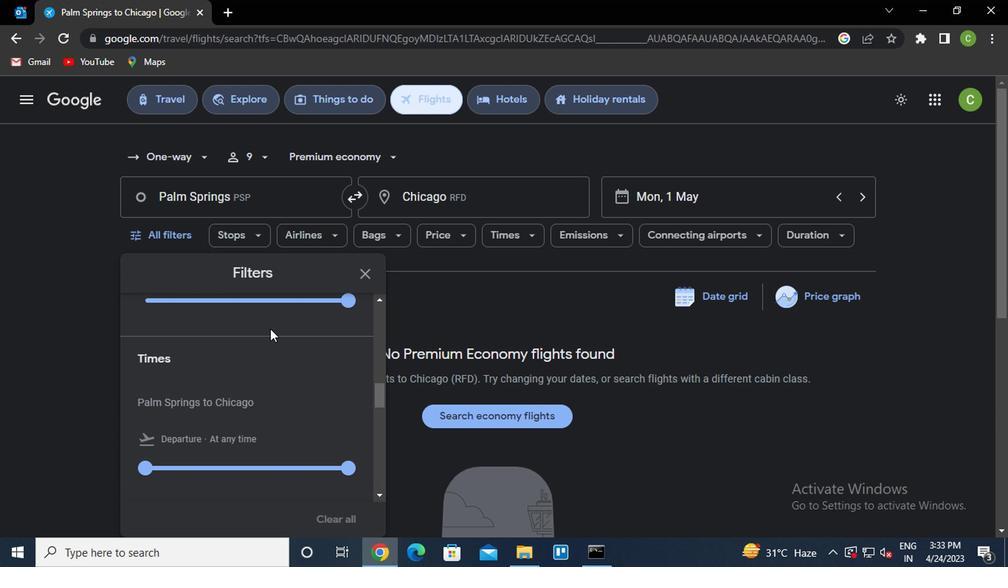 
Action: Mouse scrolled (269, 329) with delta (0, 0)
Screenshot: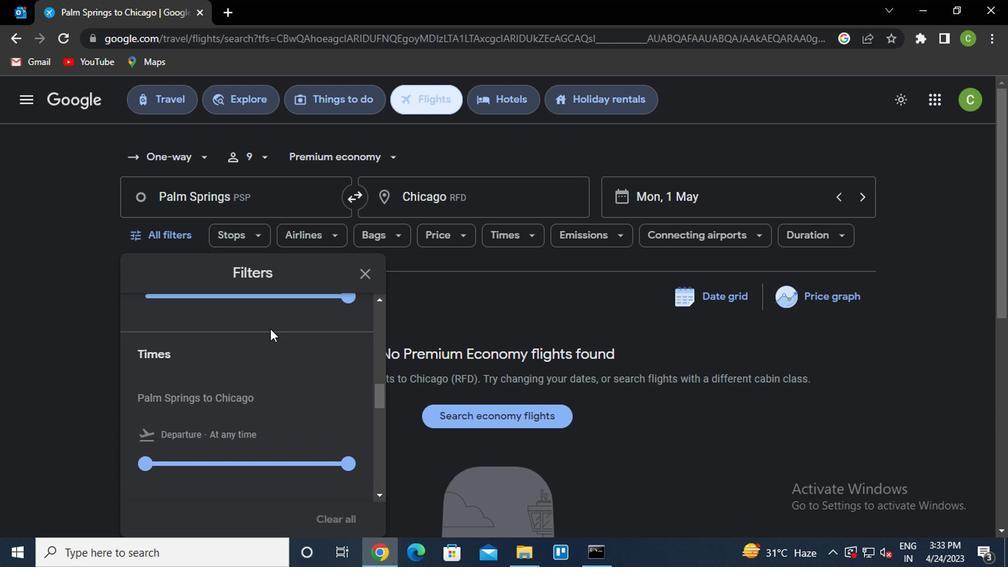 
Action: Mouse scrolled (269, 329) with delta (0, 0)
Screenshot: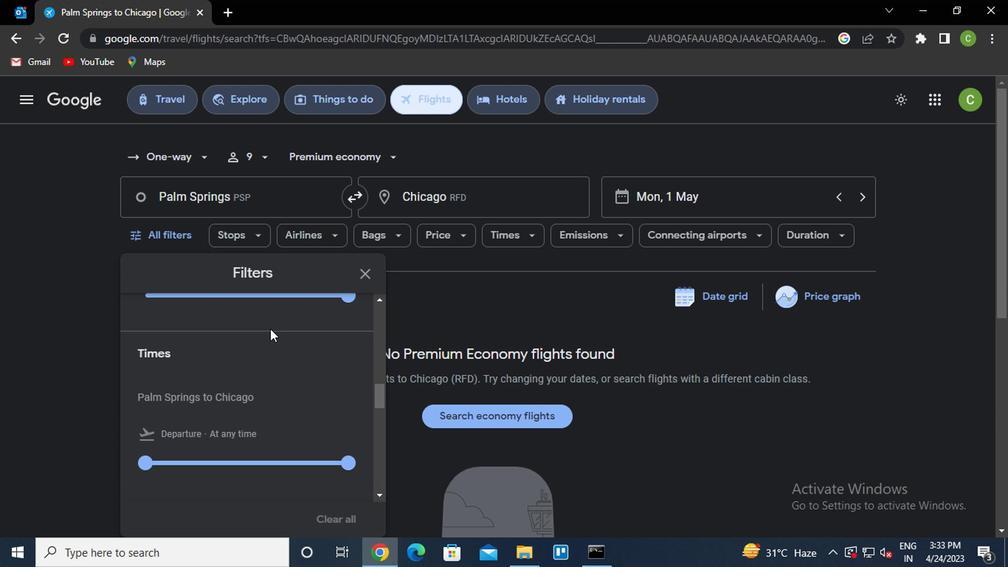 
Action: Mouse scrolled (269, 329) with delta (0, 0)
Screenshot: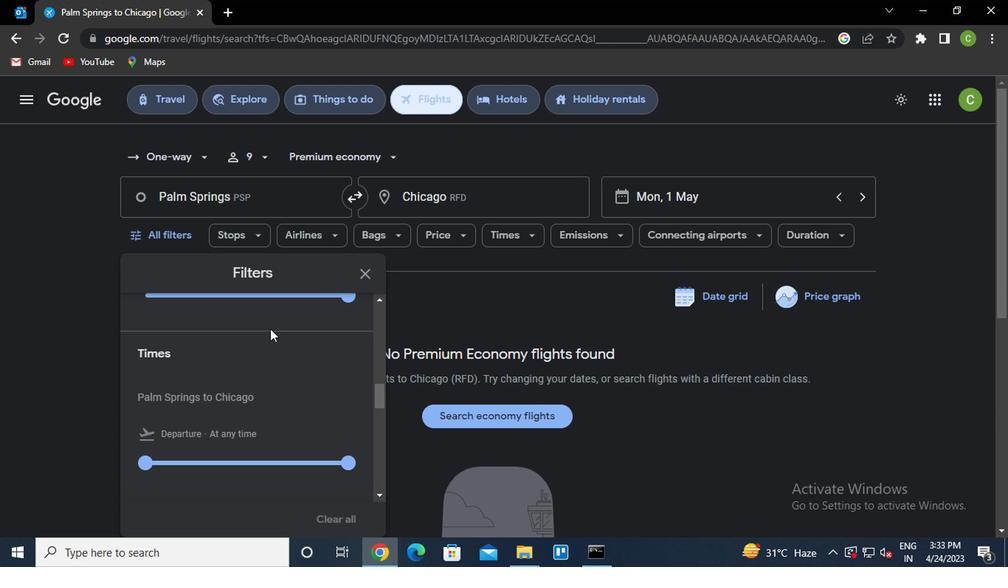 
Action: Mouse scrolled (269, 329) with delta (0, 0)
Screenshot: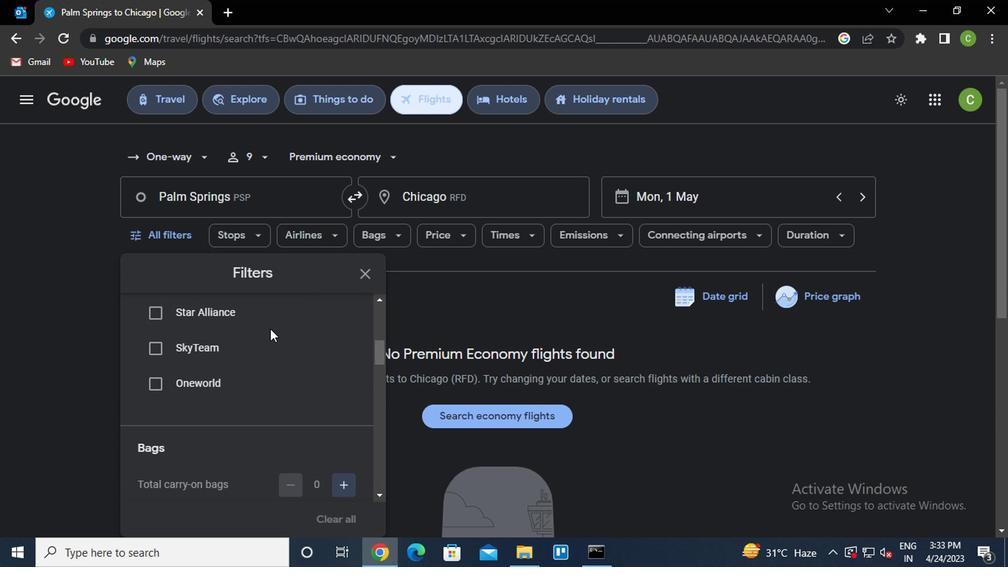 
Action: Mouse scrolled (269, 329) with delta (0, 0)
Screenshot: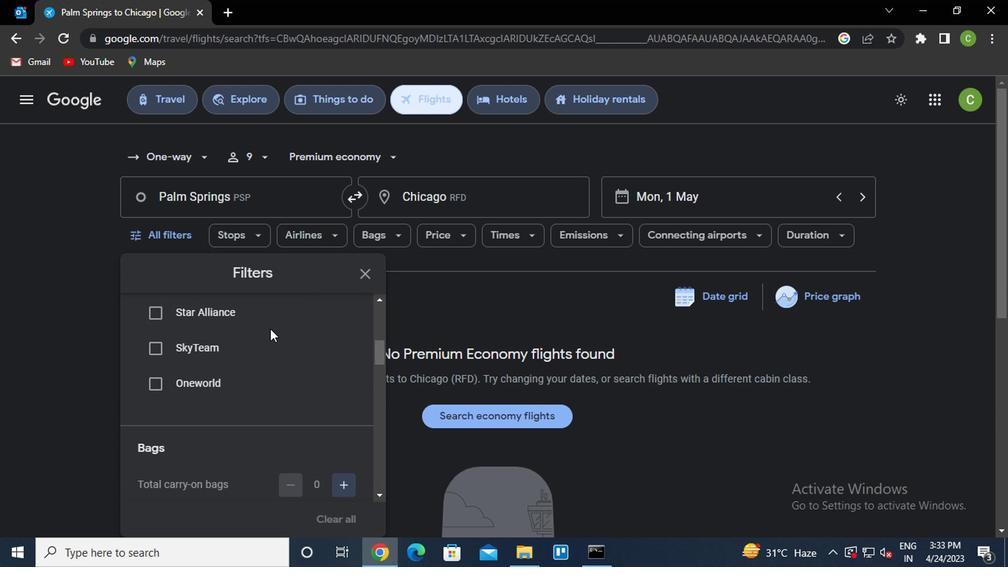 
Action: Mouse scrolled (269, 329) with delta (0, 0)
Screenshot: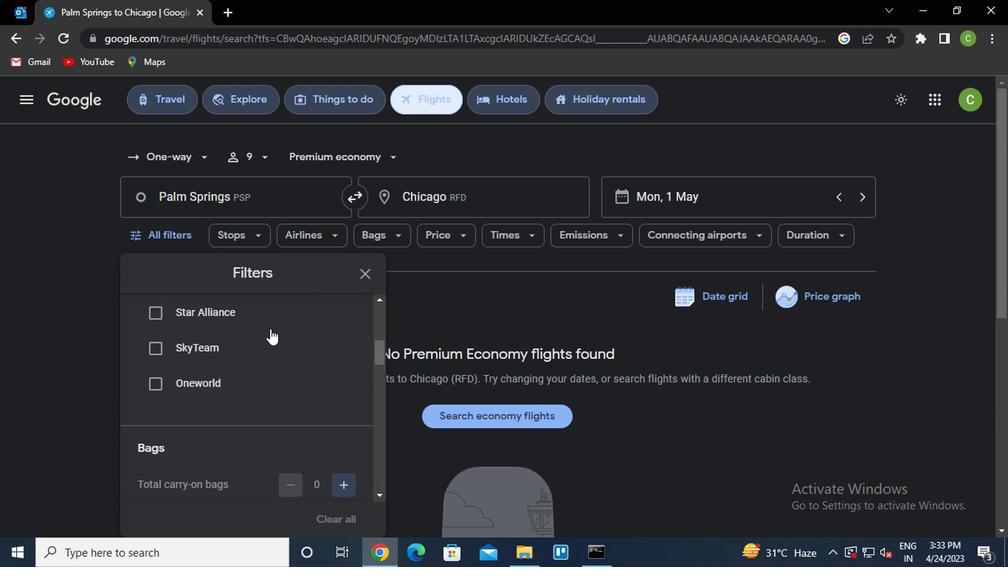 
Action: Mouse scrolled (269, 328) with delta (0, -1)
Screenshot: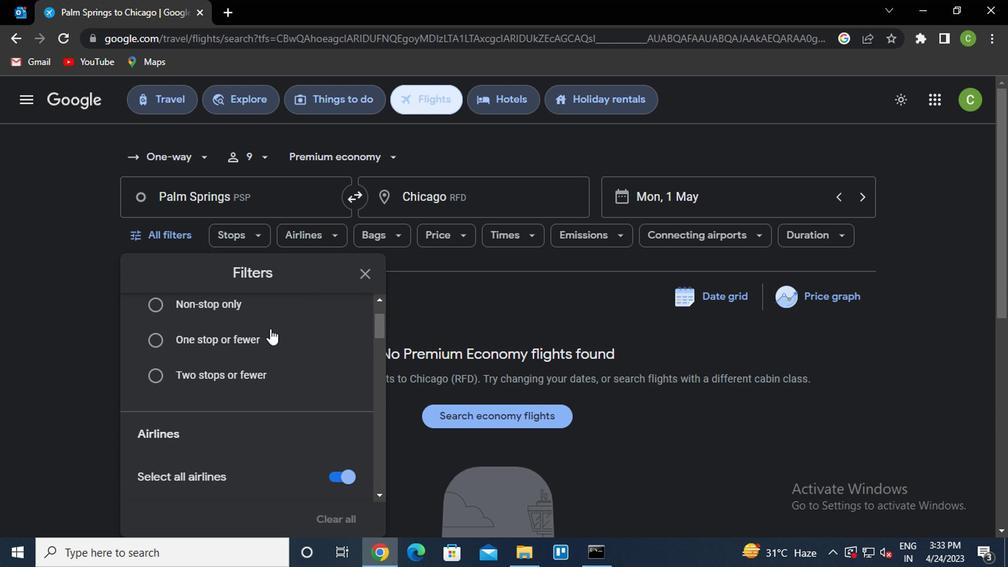 
Action: Mouse scrolled (269, 328) with delta (0, -1)
Screenshot: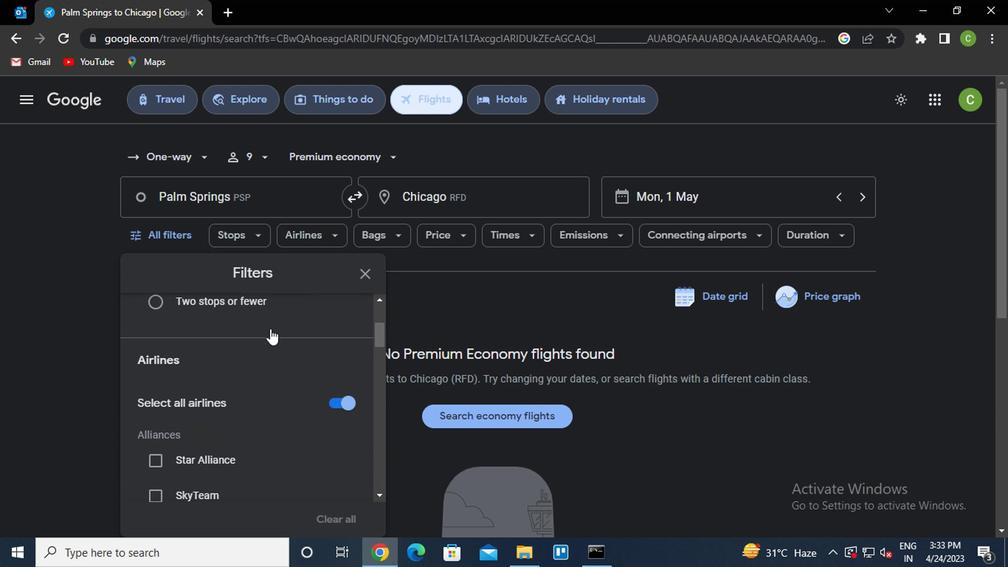 
Action: Mouse scrolled (269, 328) with delta (0, -1)
Screenshot: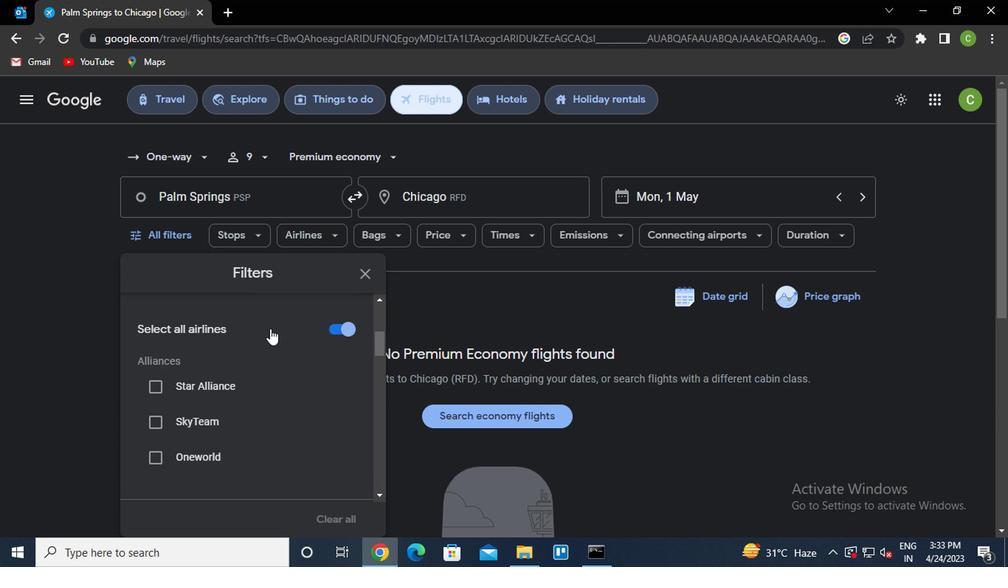 
Action: Mouse scrolled (269, 328) with delta (0, -1)
Screenshot: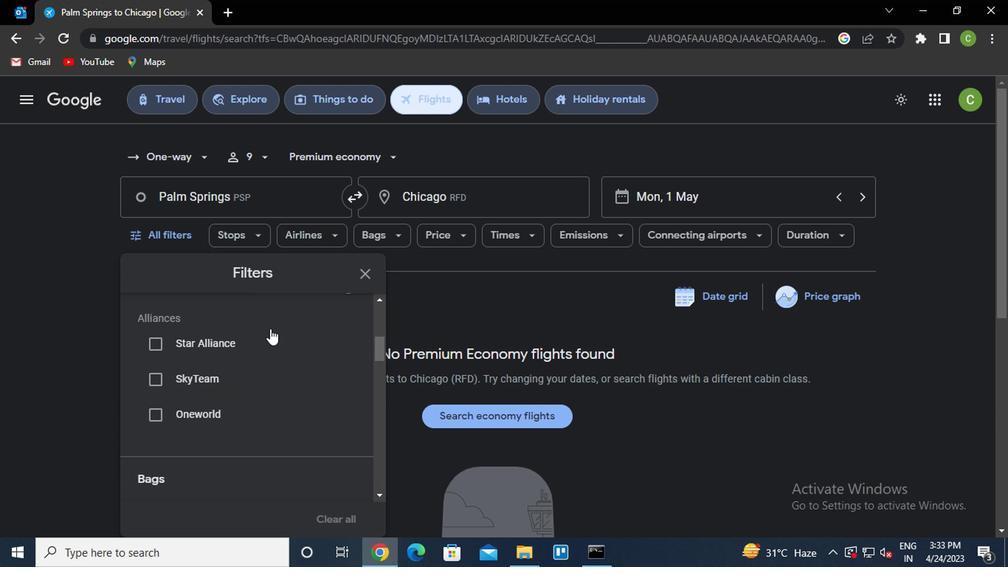 
Action: Mouse scrolled (269, 328) with delta (0, -1)
Screenshot: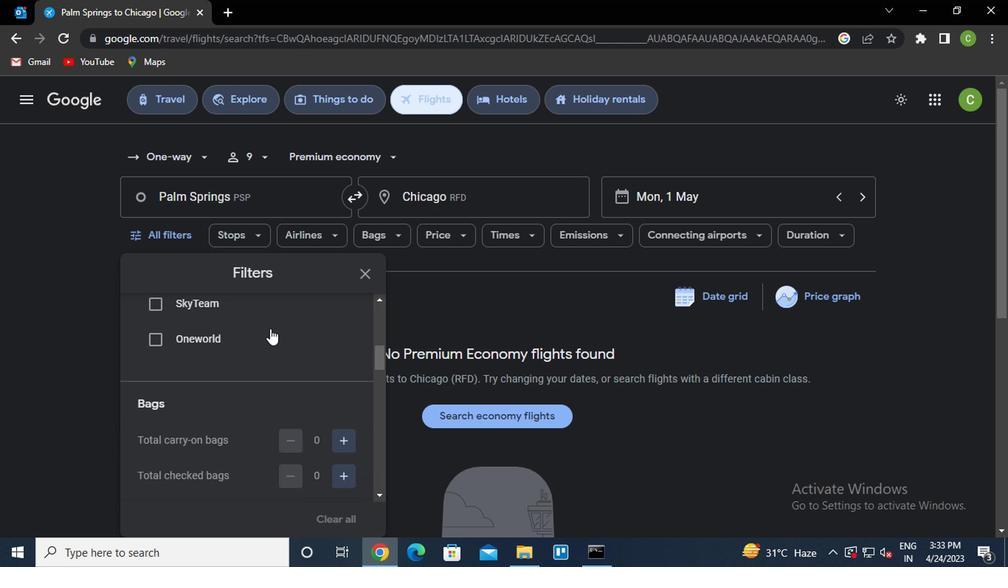 
Action: Mouse moved to (348, 378)
Screenshot: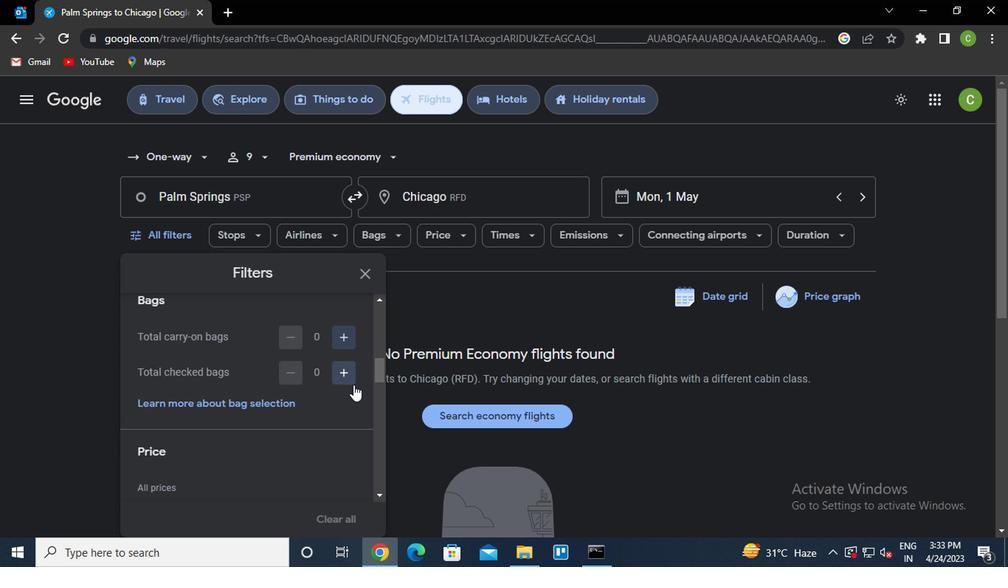 
Action: Mouse pressed left at (348, 378)
Screenshot: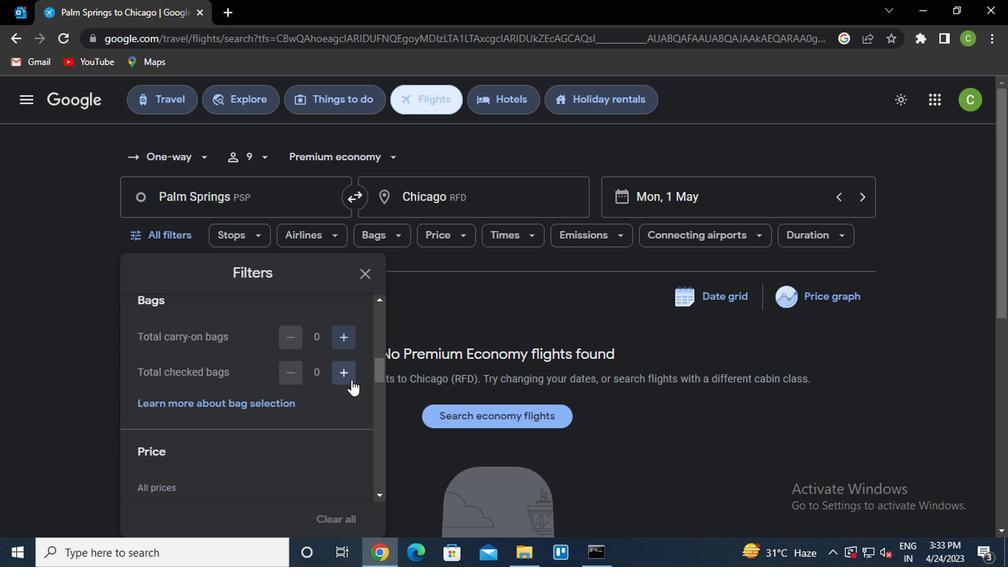 
Action: Mouse pressed left at (348, 378)
Screenshot: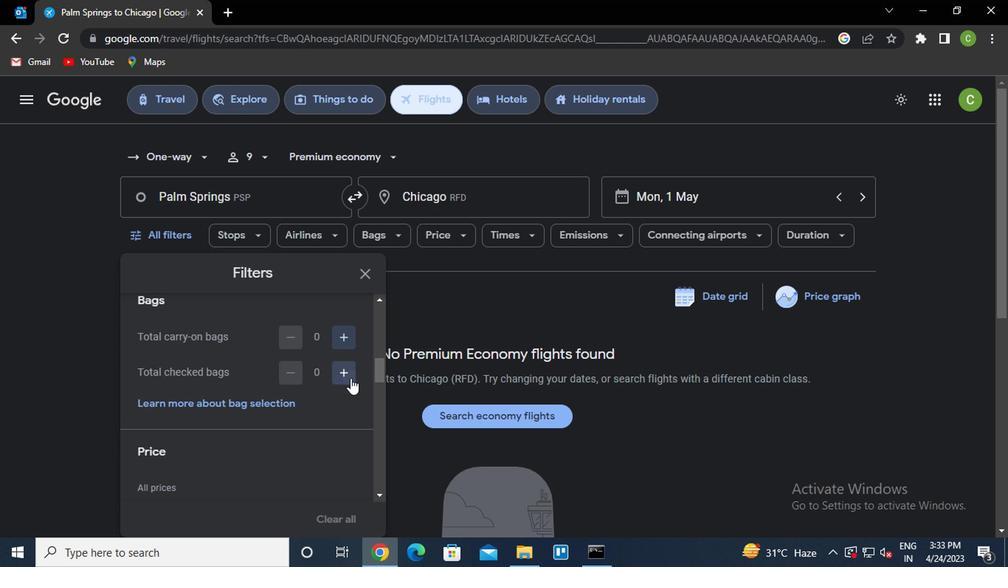 
Action: Mouse pressed left at (348, 378)
Screenshot: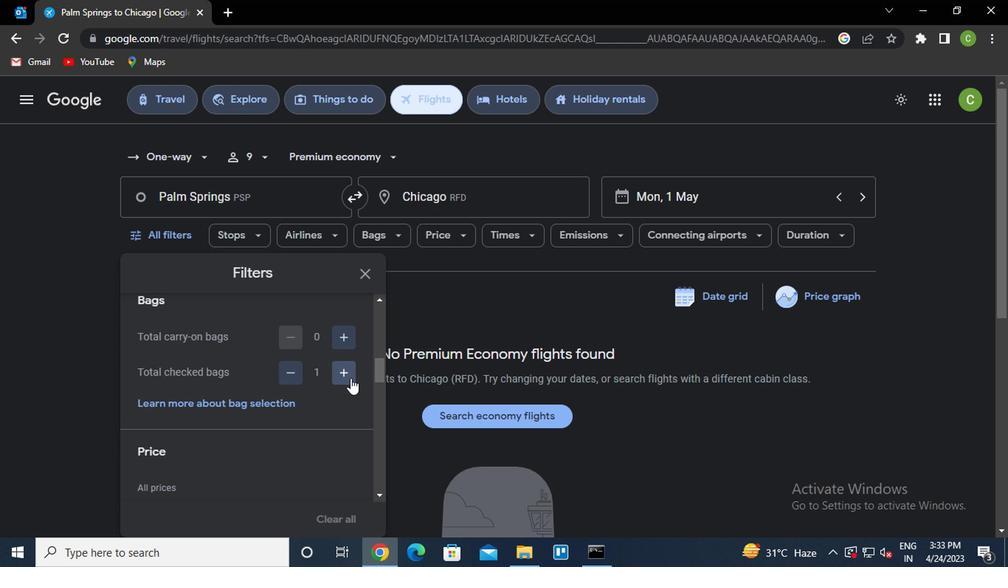 
Action: Mouse pressed left at (348, 378)
Screenshot: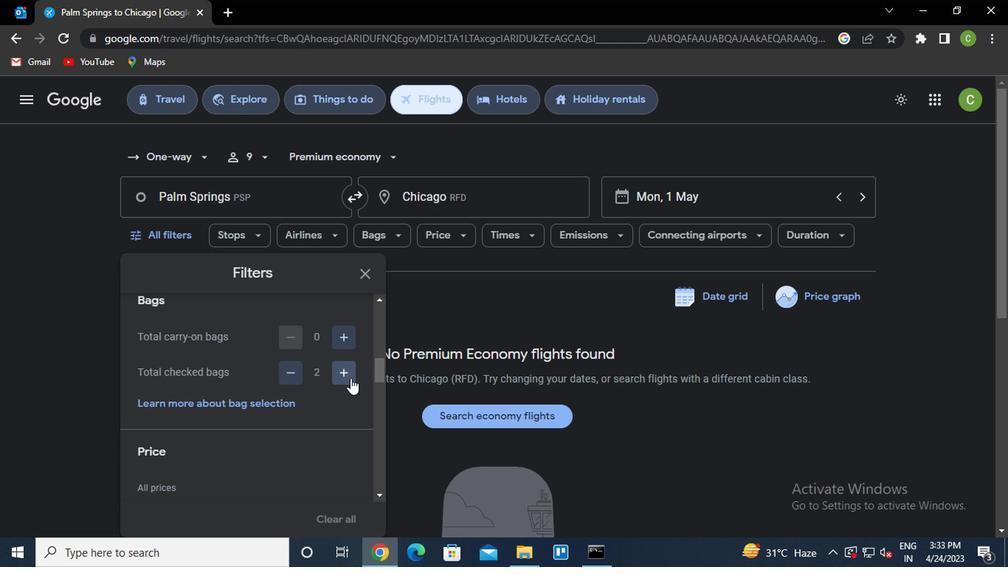 
Action: Mouse pressed left at (348, 378)
Screenshot: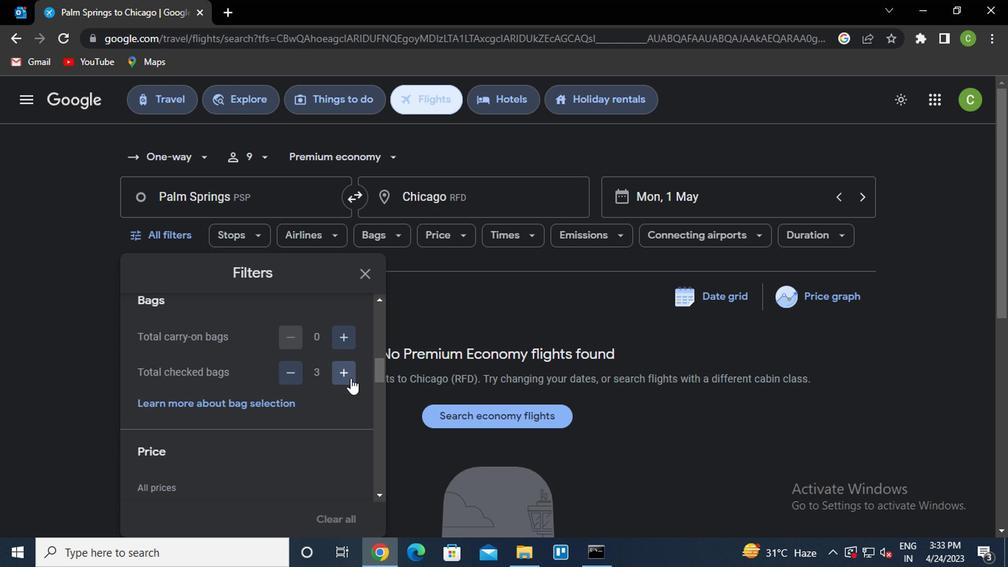 
Action: Mouse pressed left at (348, 378)
Screenshot: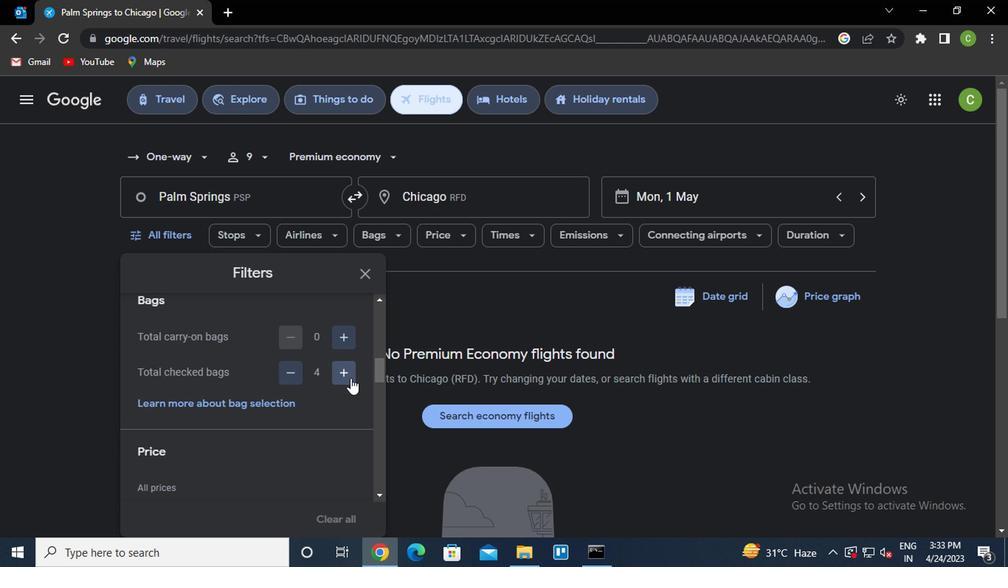 
Action: Mouse pressed left at (348, 378)
Screenshot: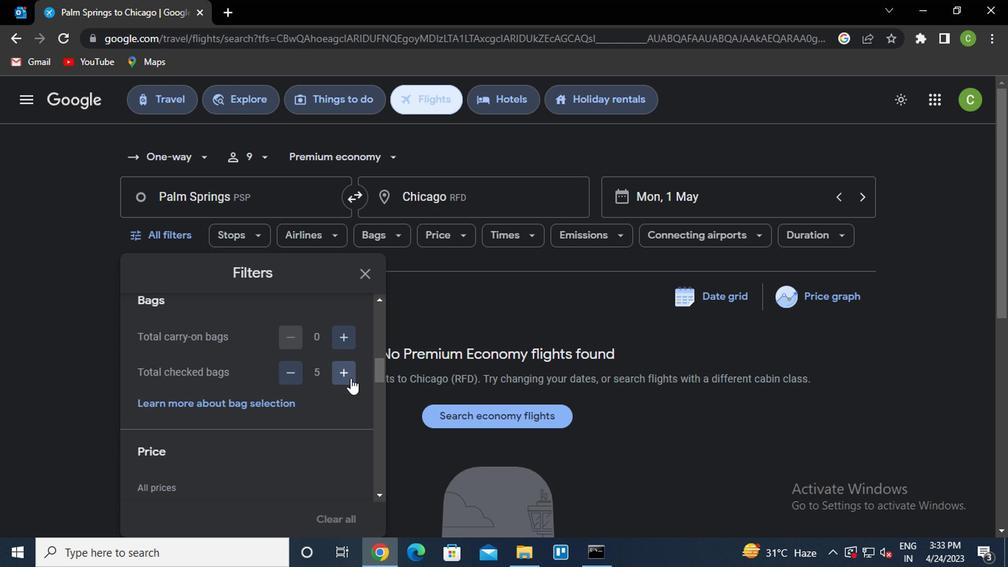 
Action: Mouse pressed left at (348, 378)
Screenshot: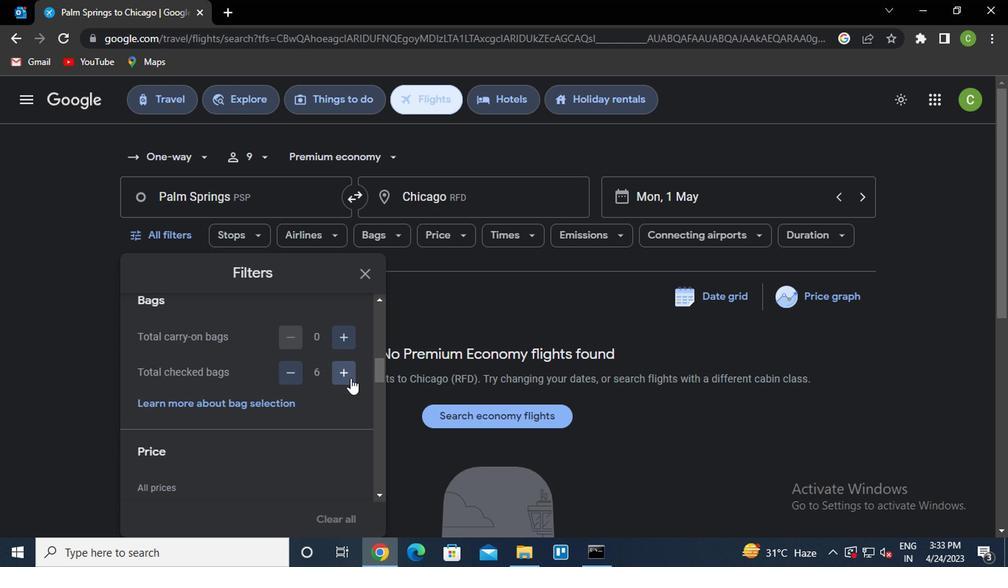 
Action: Mouse pressed left at (348, 378)
Screenshot: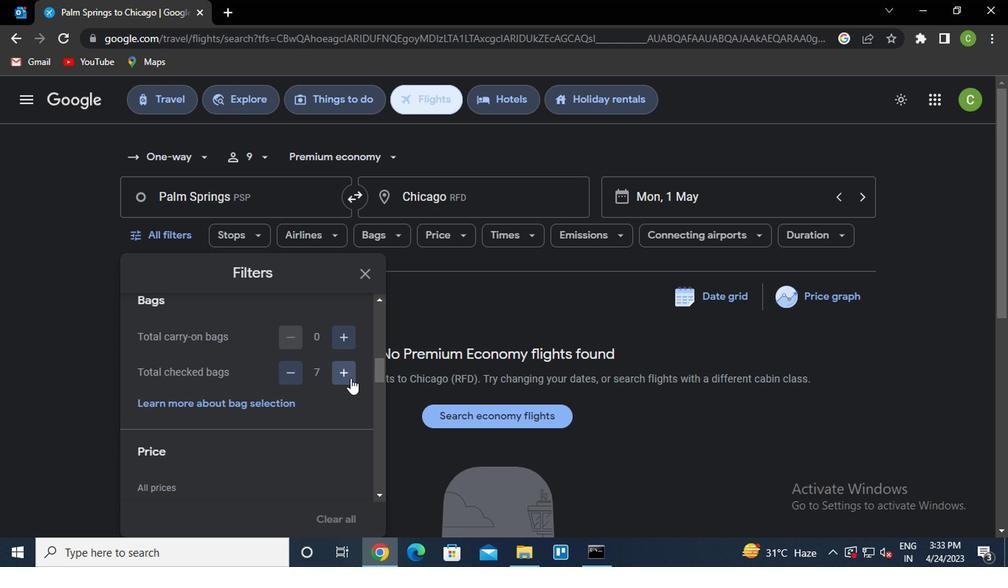 
Action: Mouse pressed left at (348, 378)
Screenshot: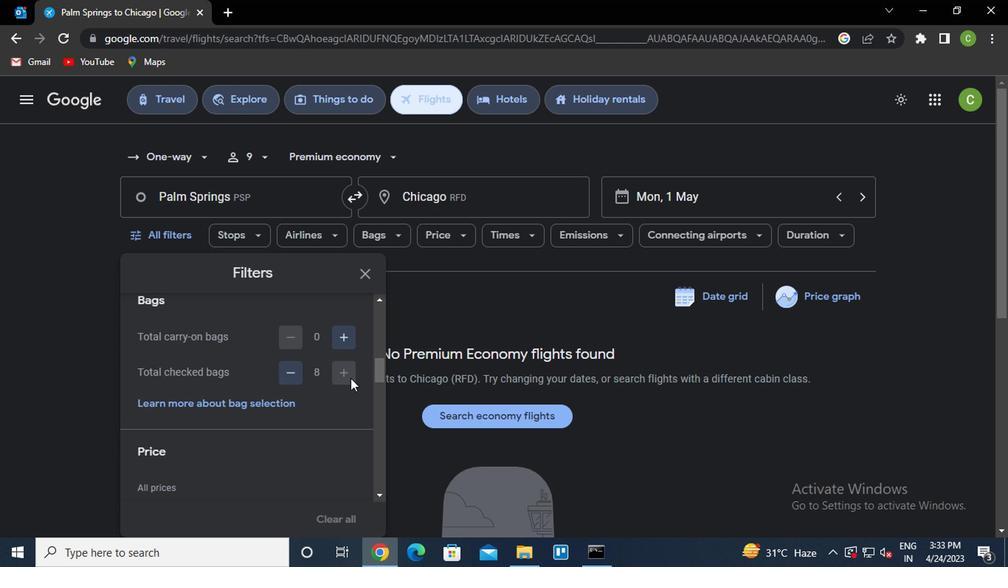 
Action: Mouse moved to (318, 392)
Screenshot: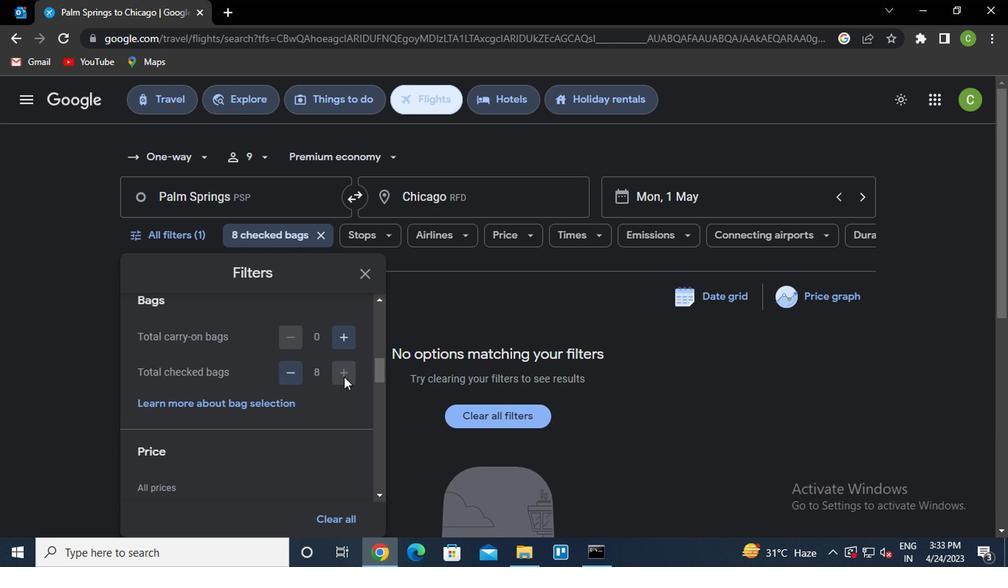 
Action: Mouse scrolled (318, 391) with delta (0, 0)
Screenshot: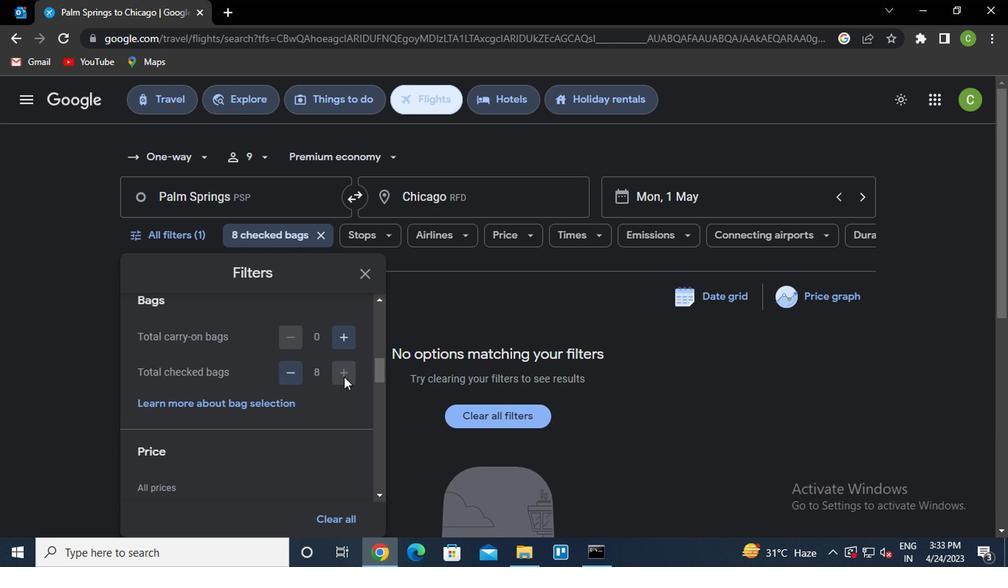 
Action: Mouse scrolled (318, 391) with delta (0, 0)
Screenshot: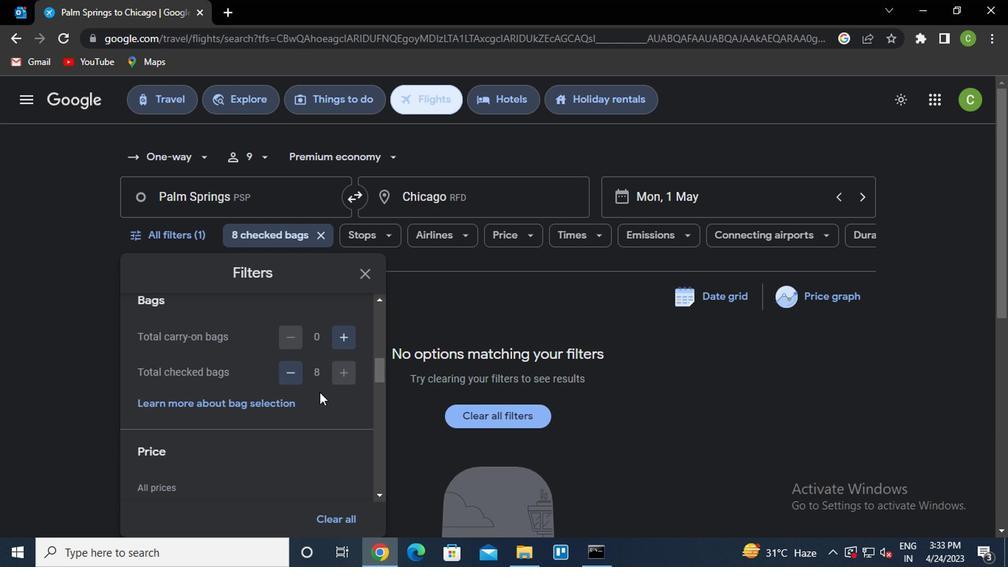 
Action: Mouse moved to (343, 374)
Screenshot: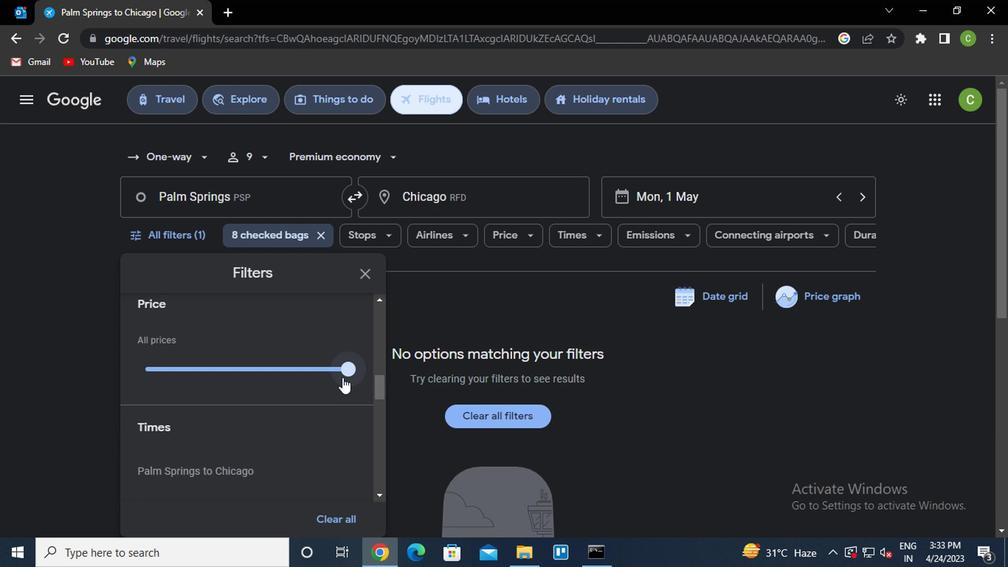 
Action: Mouse pressed left at (343, 374)
Screenshot: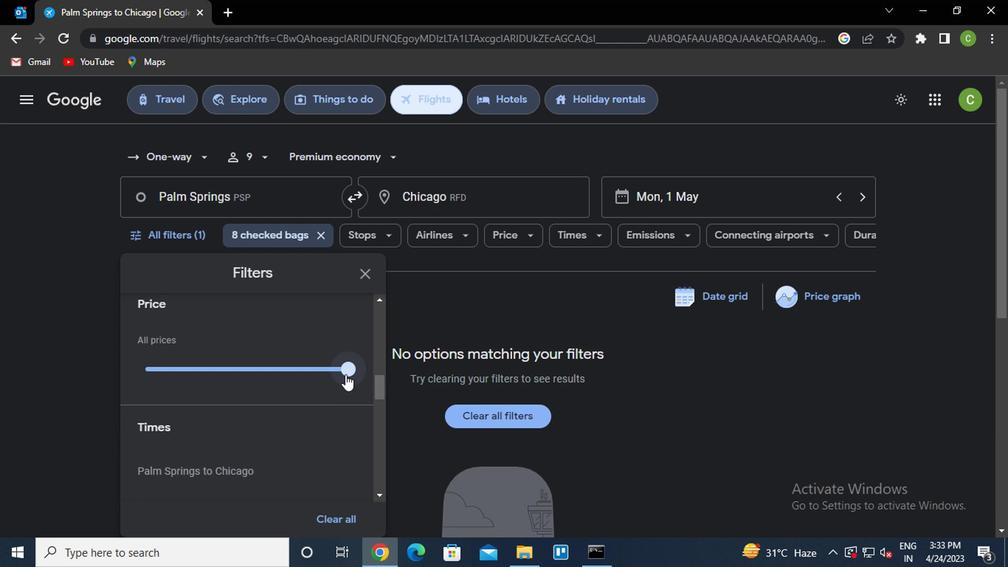 
Action: Mouse moved to (305, 392)
Screenshot: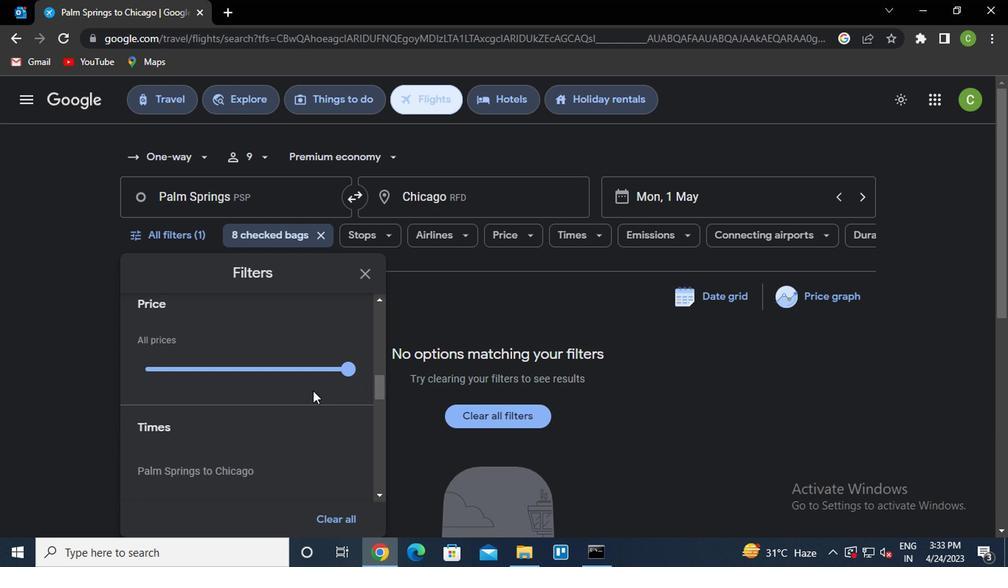 
Action: Mouse scrolled (305, 392) with delta (0, 0)
Screenshot: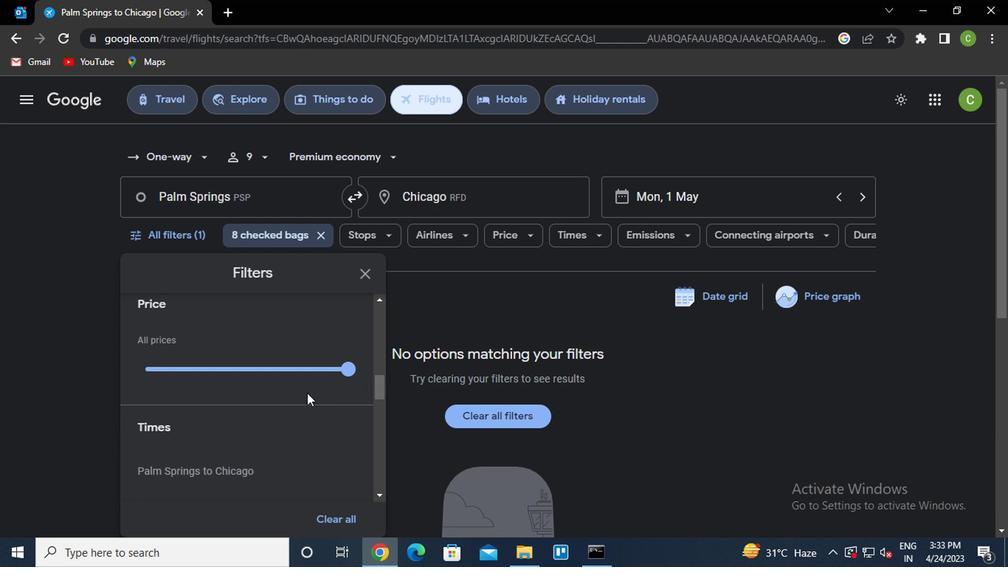 
Action: Mouse scrolled (305, 392) with delta (0, 0)
Screenshot: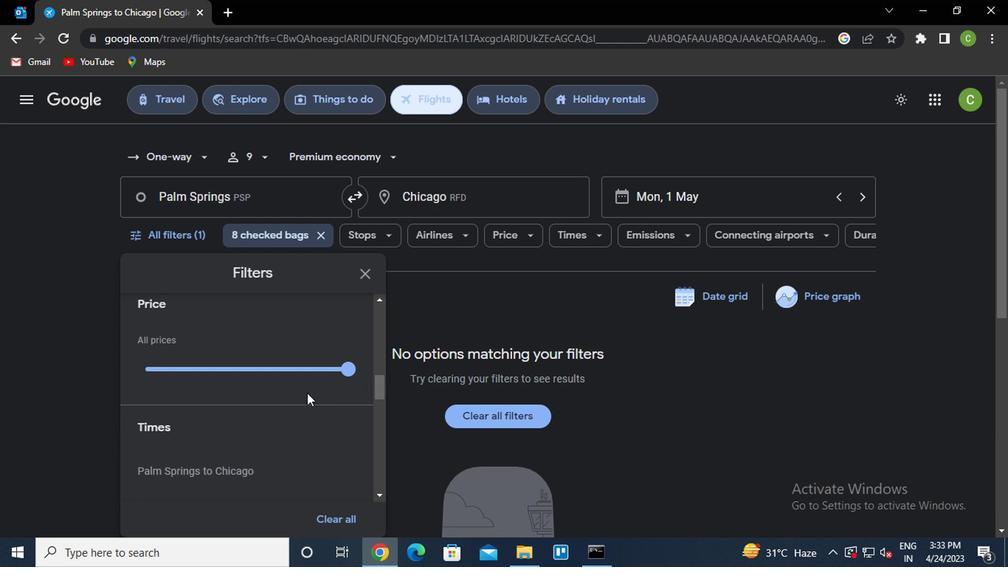 
Action: Mouse moved to (142, 385)
Screenshot: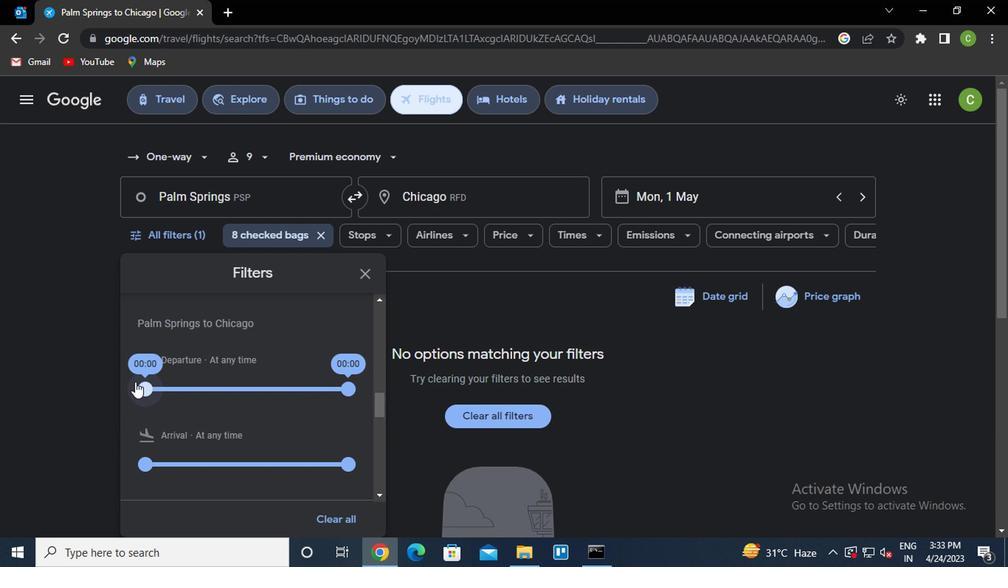 
Action: Mouse pressed left at (142, 385)
Screenshot: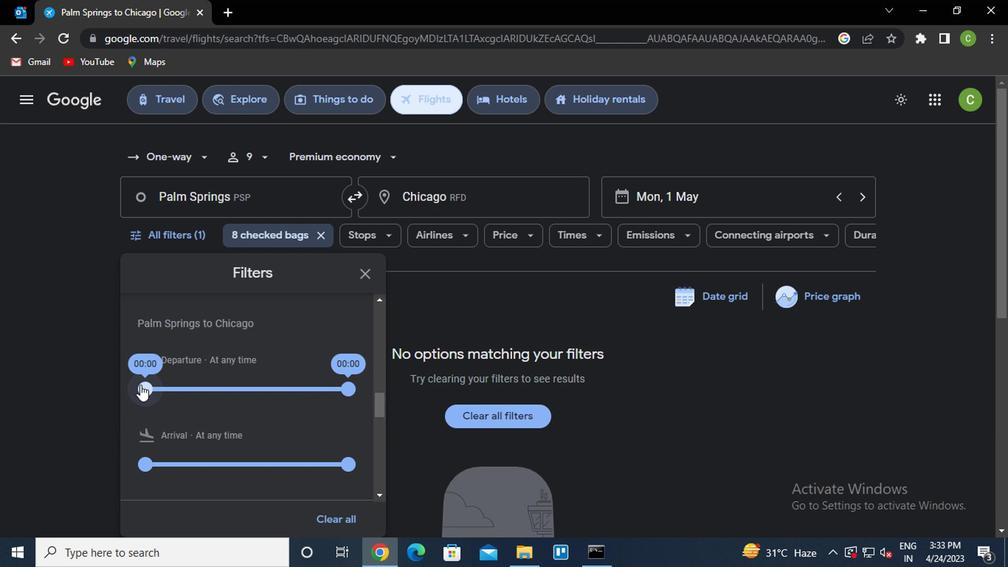 
Action: Mouse moved to (351, 389)
Screenshot: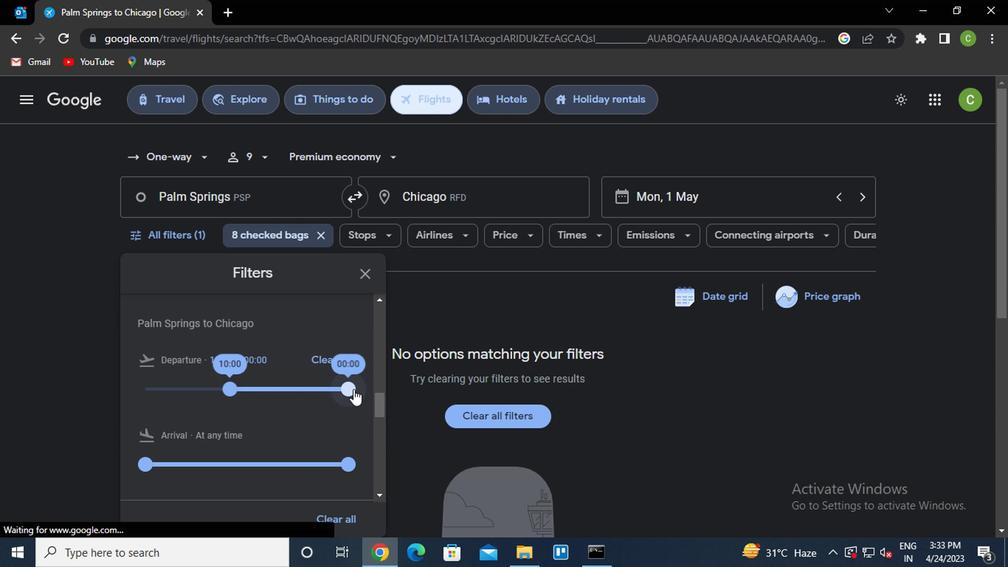 
Action: Mouse pressed left at (351, 389)
Screenshot: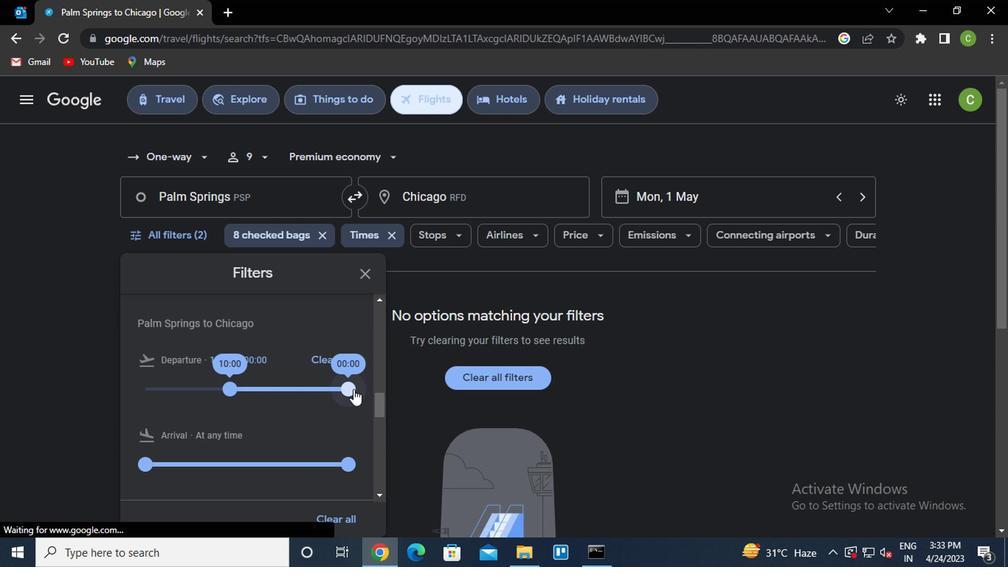 
Action: Mouse moved to (363, 277)
Screenshot: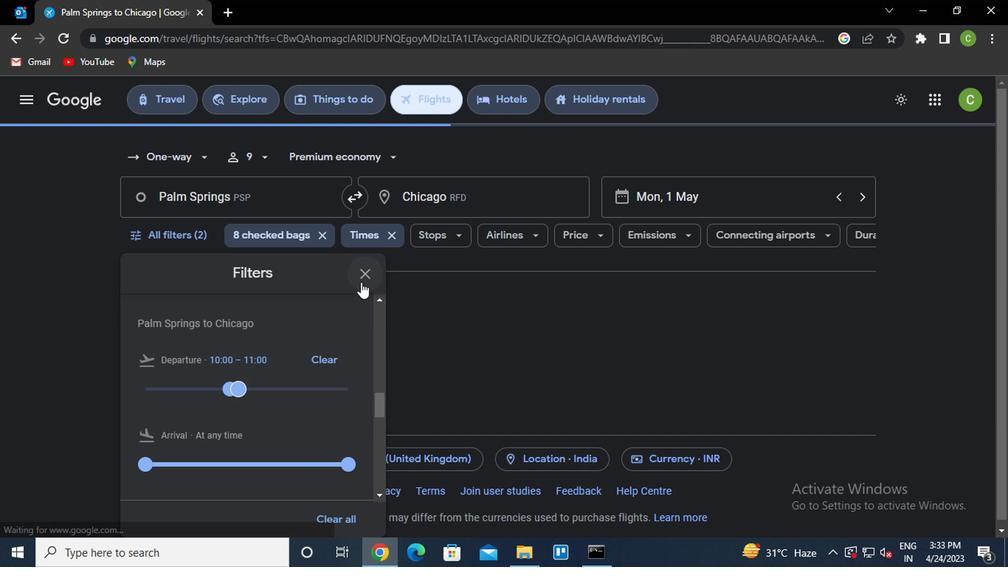 
Action: Mouse pressed left at (363, 277)
Screenshot: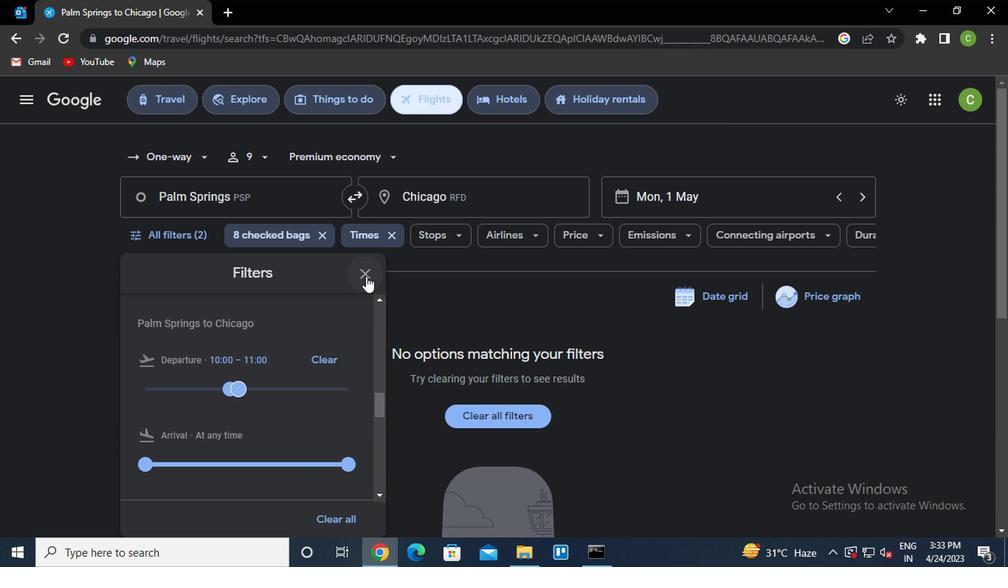 
Action: Mouse moved to (483, 428)
Screenshot: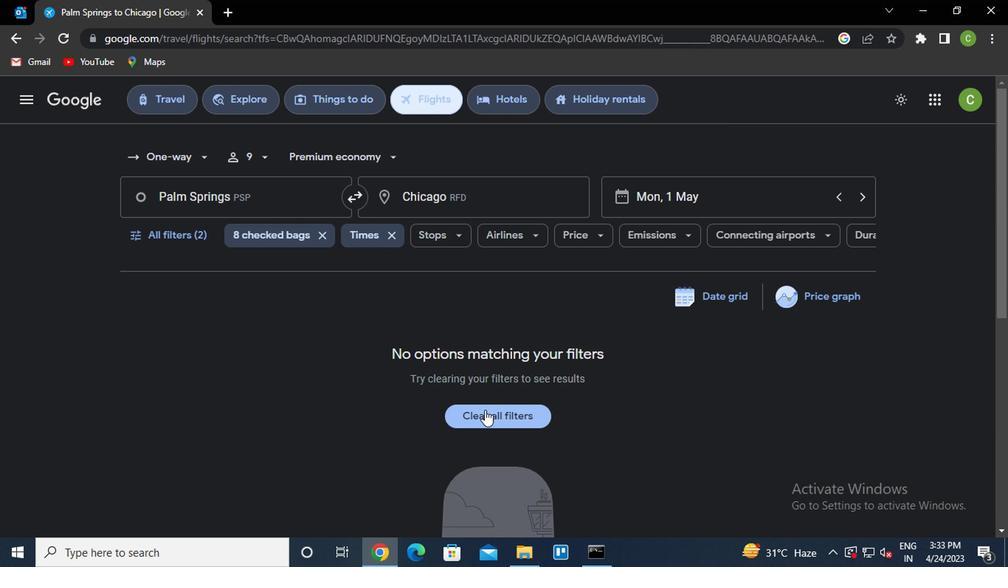 
